 Task: Add an event with the title Workshop: Effective Communication, date '2024/05/03', time 9:40 AM to 11:40 AMand add a description: The Effective Communication workshop is a dynamic and interactive session designed to enhance participants' communication skills and promote effective interpersonal interactions in the workplace. This workshop provides valuable insights, practical techniques, and hands-on exercises to improve both verbal and non-verbal communication abilities._x000D_
_x000D_
Select event color  Sage . Add location for the event as: 321 Damrak, Amsterdam, Netherlands, logged in from the account softage.1@softage.netand send the event invitation to softage.7@softage.net and softage.8@softage.net. Set a reminder for the event Every weekday(Monday to Friday)
Action: Mouse moved to (48, 87)
Screenshot: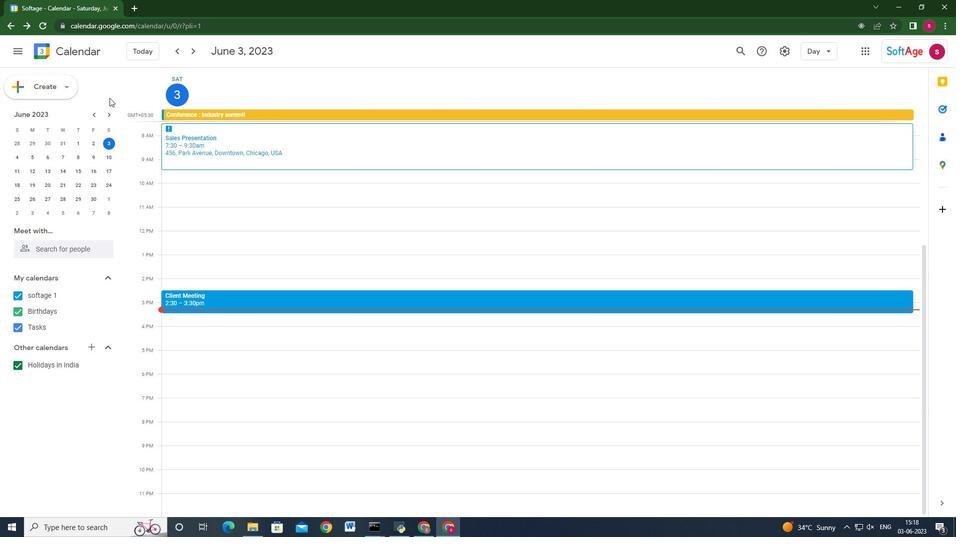 
Action: Mouse pressed left at (48, 87)
Screenshot: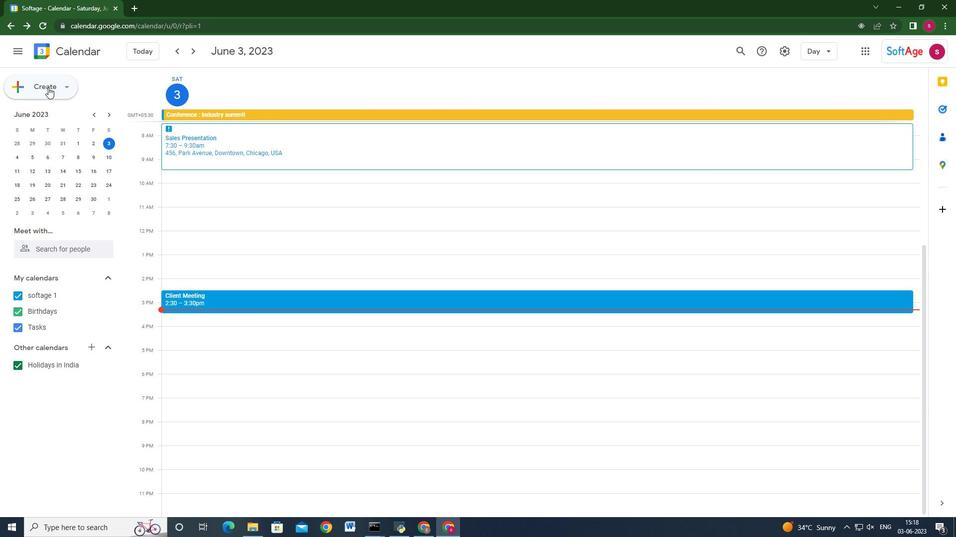 
Action: Mouse moved to (31, 108)
Screenshot: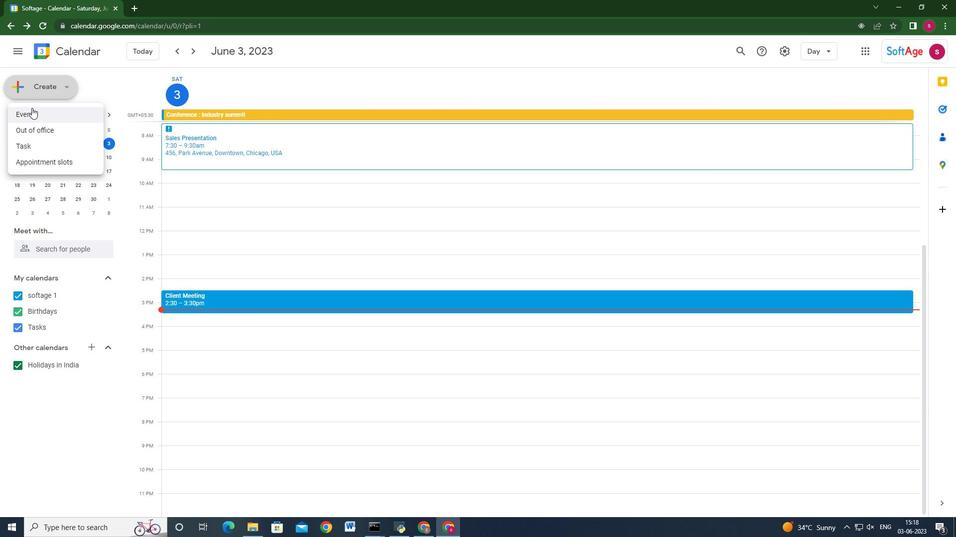 
Action: Mouse pressed left at (31, 108)
Screenshot: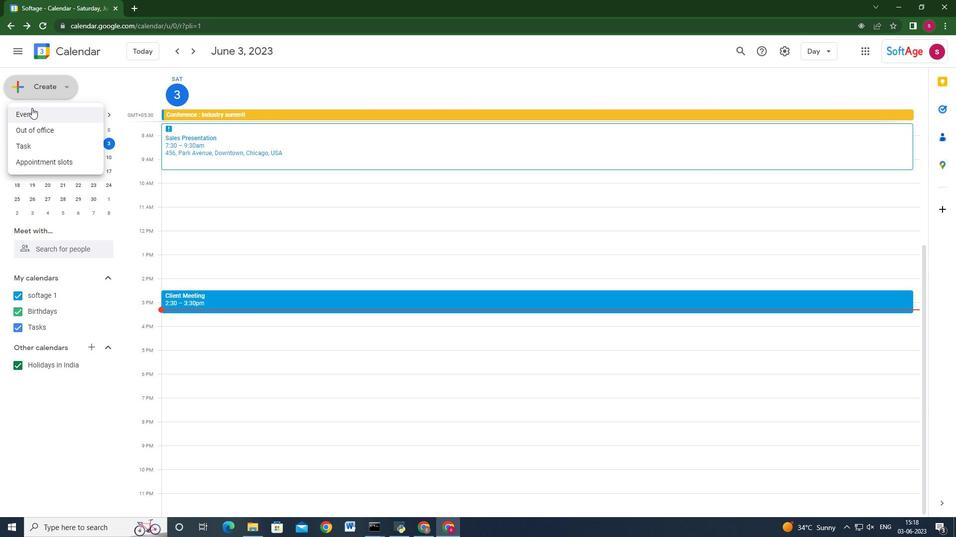 
Action: Mouse moved to (558, 395)
Screenshot: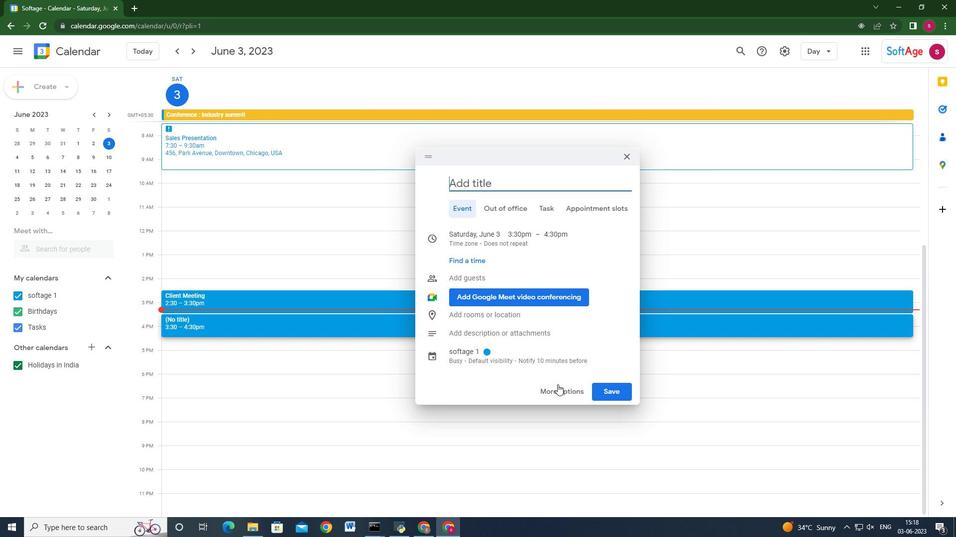 
Action: Mouse pressed left at (558, 395)
Screenshot: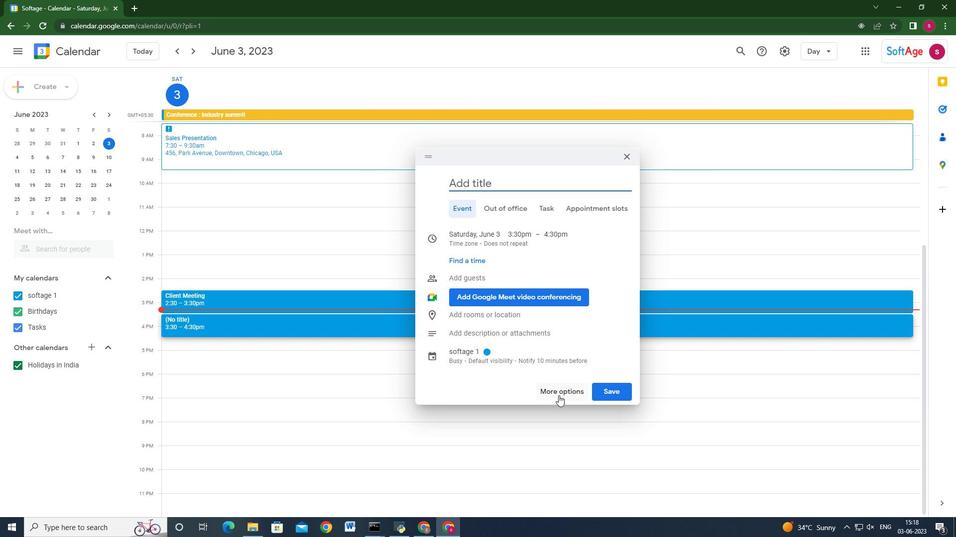 
Action: Mouse moved to (172, 74)
Screenshot: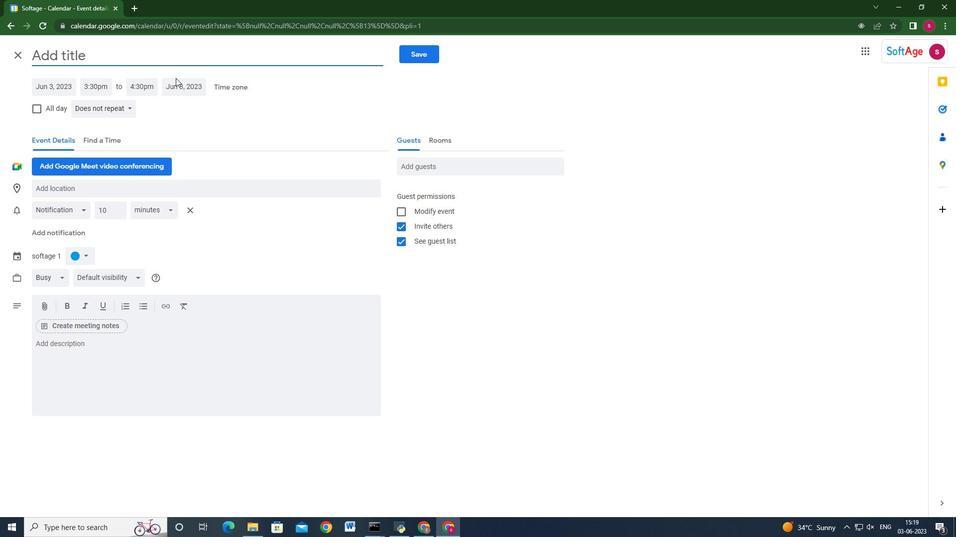 
Action: Key pressed <Key.shift_r>Effective<Key.space><Key.shift>Communication
Screenshot: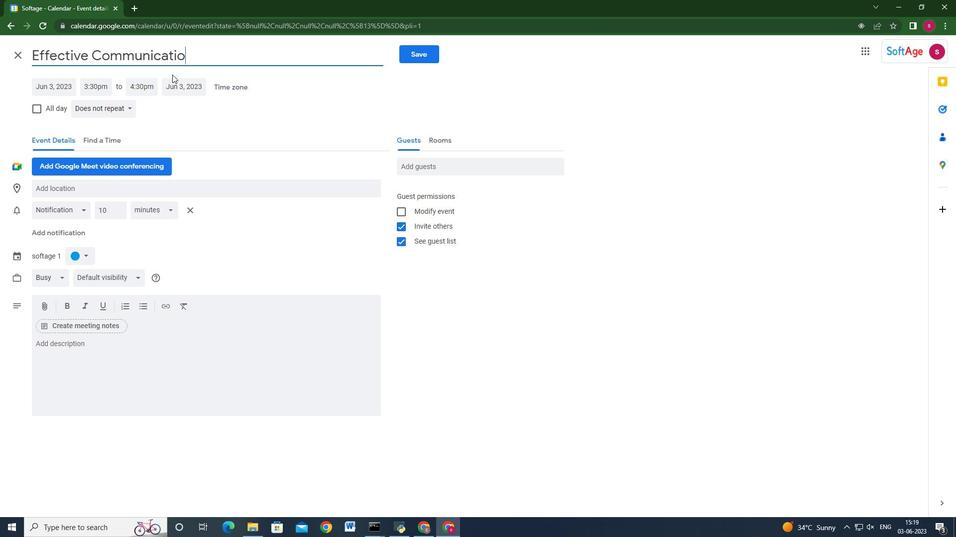 
Action: Mouse moved to (42, 87)
Screenshot: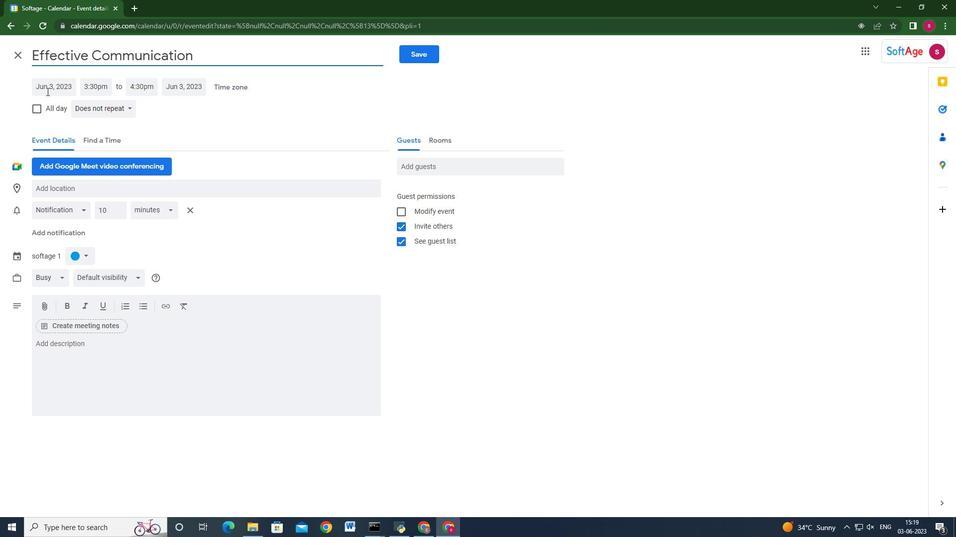 
Action: Mouse pressed left at (42, 87)
Screenshot: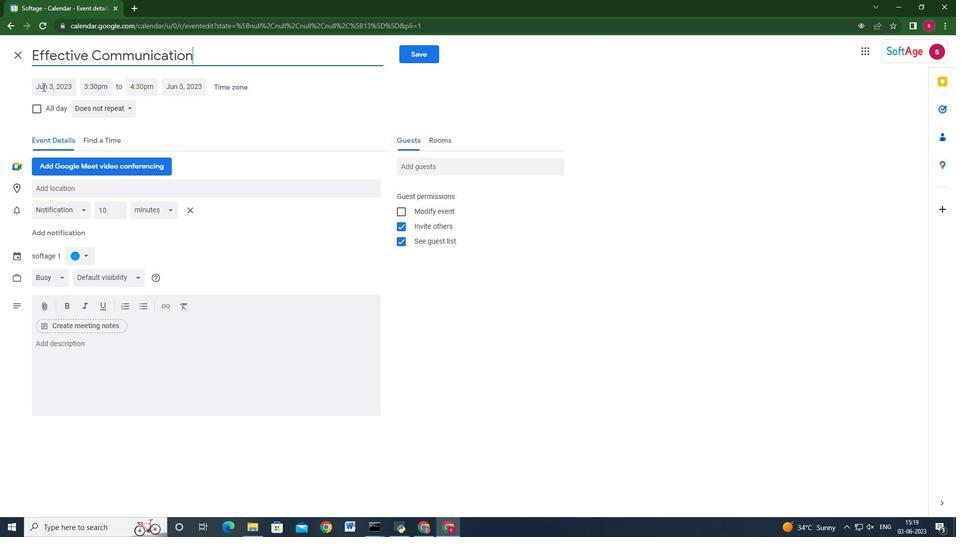 
Action: Mouse moved to (159, 111)
Screenshot: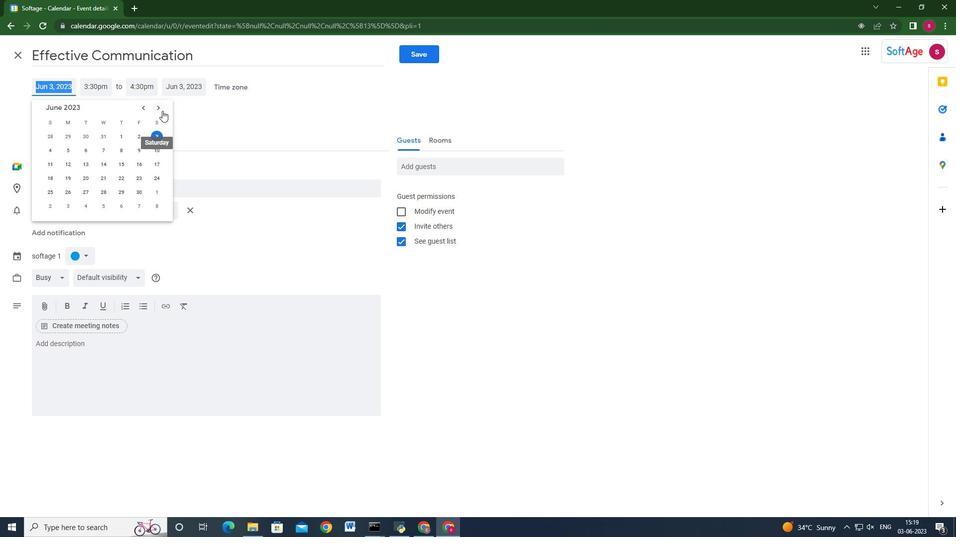 
Action: Mouse pressed left at (159, 111)
Screenshot: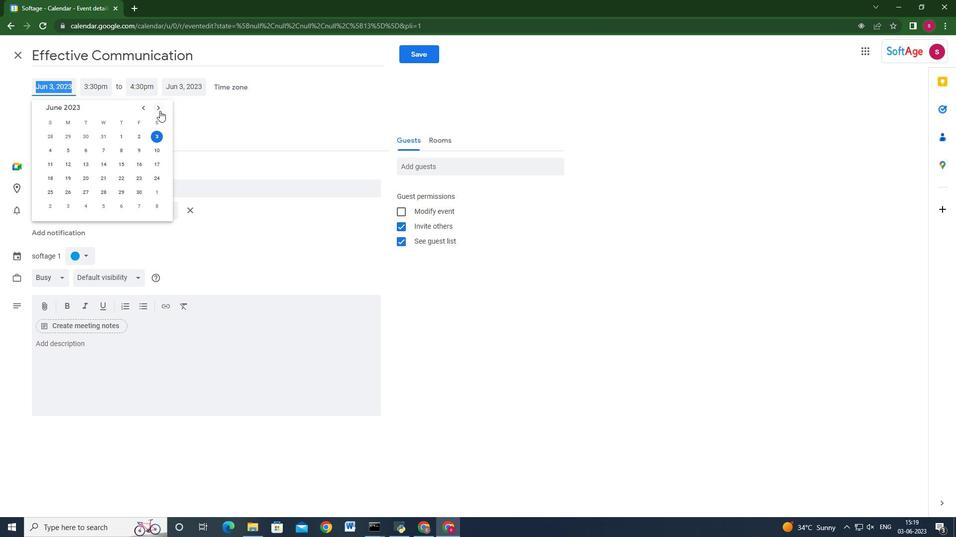 
Action: Mouse pressed left at (159, 111)
Screenshot: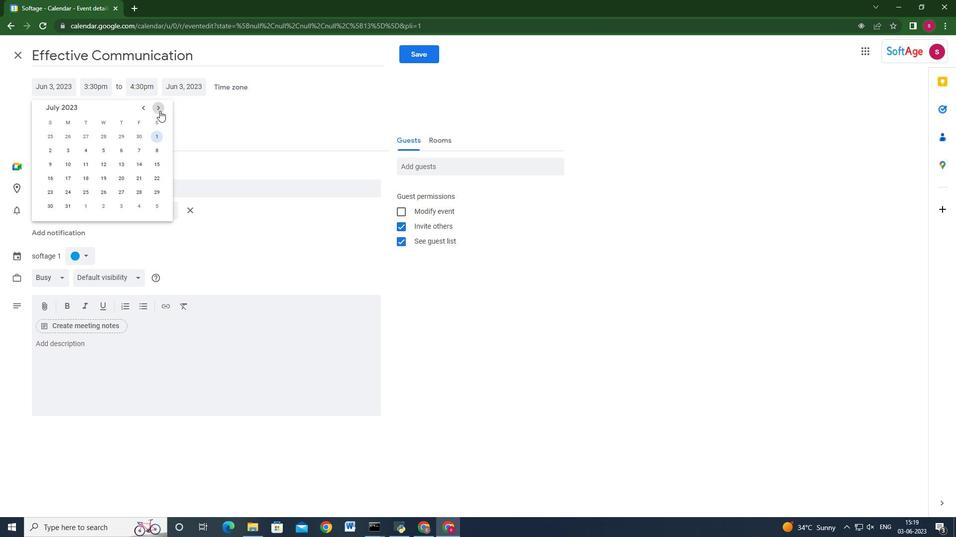 
Action: Mouse pressed left at (159, 111)
Screenshot: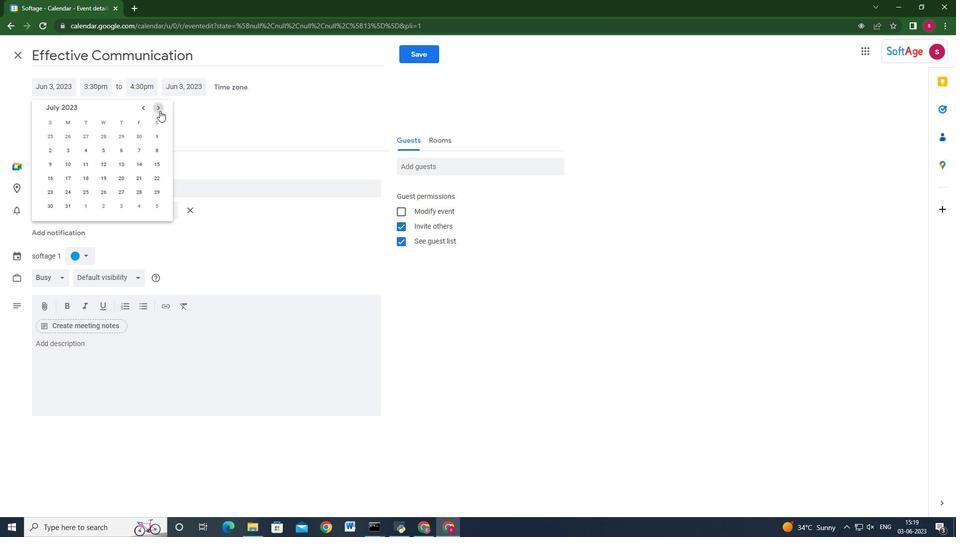 
Action: Mouse pressed left at (159, 111)
Screenshot: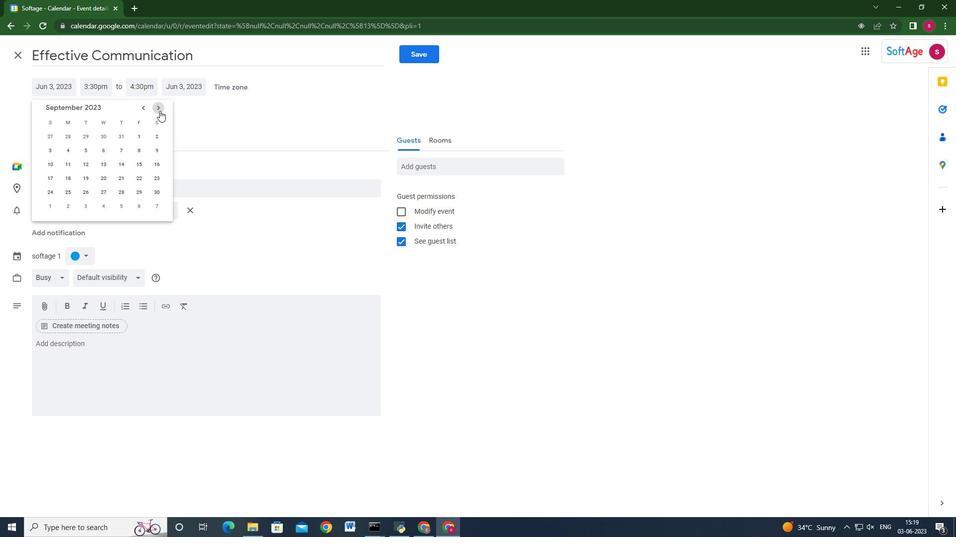 
Action: Mouse pressed left at (159, 111)
Screenshot: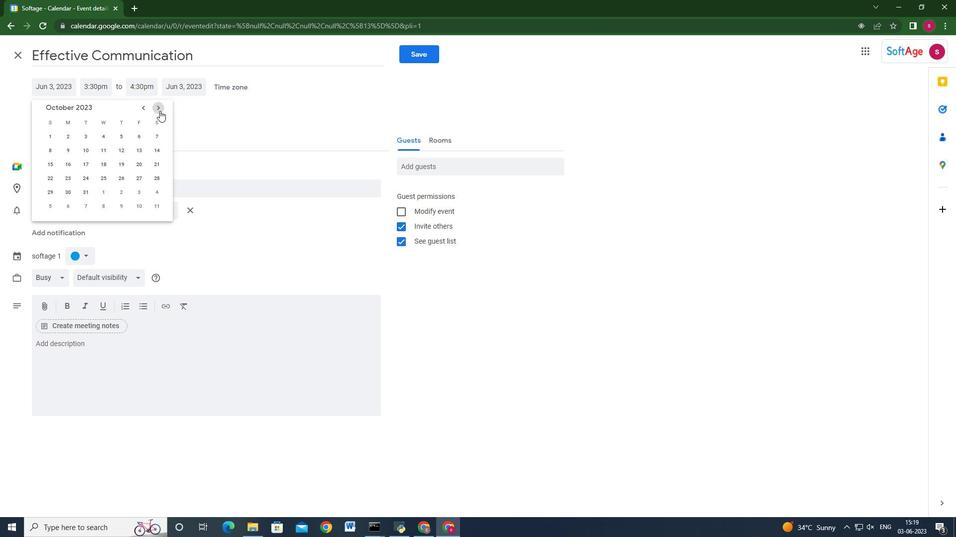 
Action: Mouse pressed left at (159, 111)
Screenshot: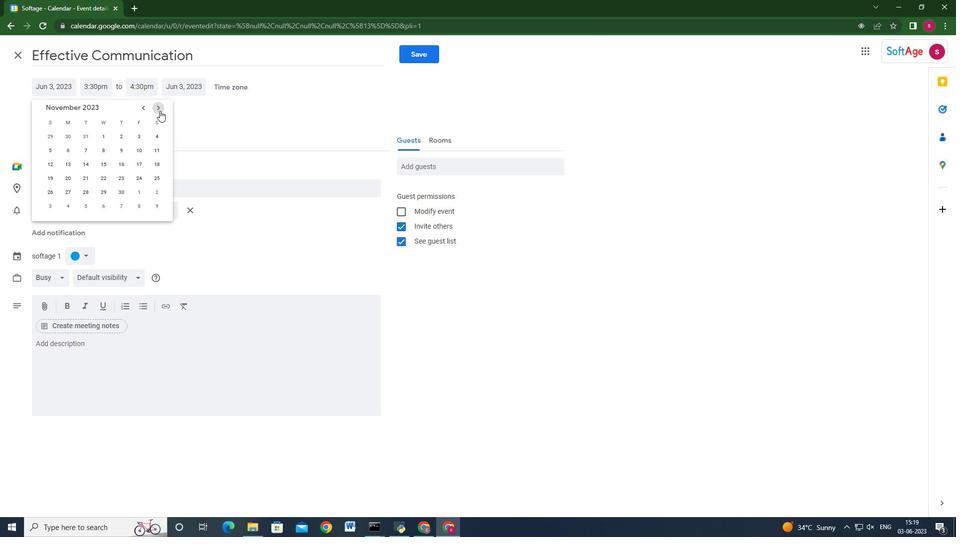 
Action: Mouse pressed left at (159, 111)
Screenshot: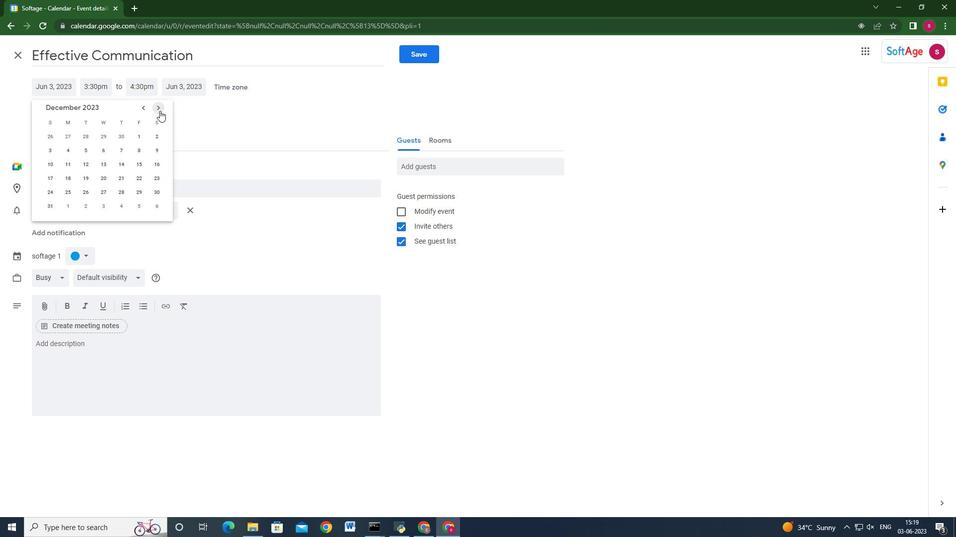 
Action: Mouse pressed left at (159, 111)
Screenshot: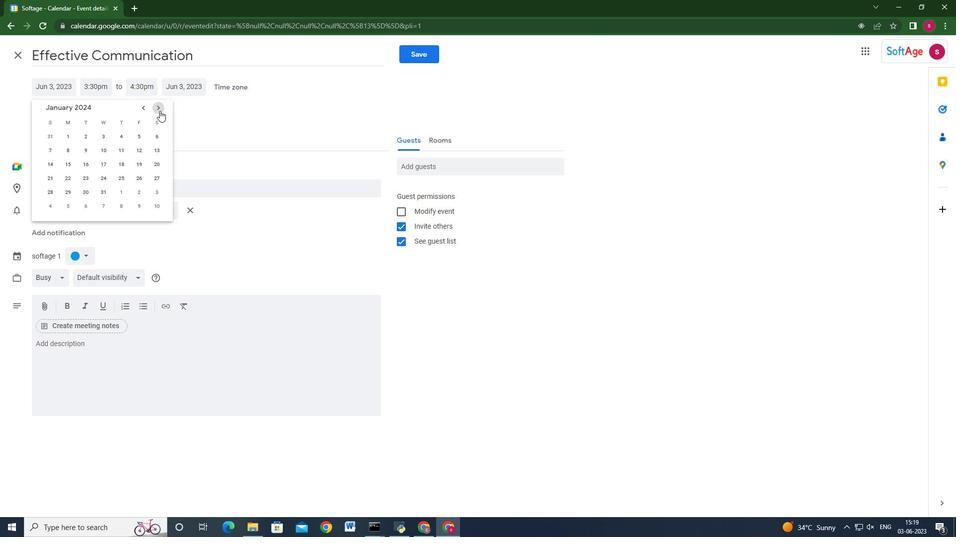 
Action: Mouse pressed left at (159, 111)
Screenshot: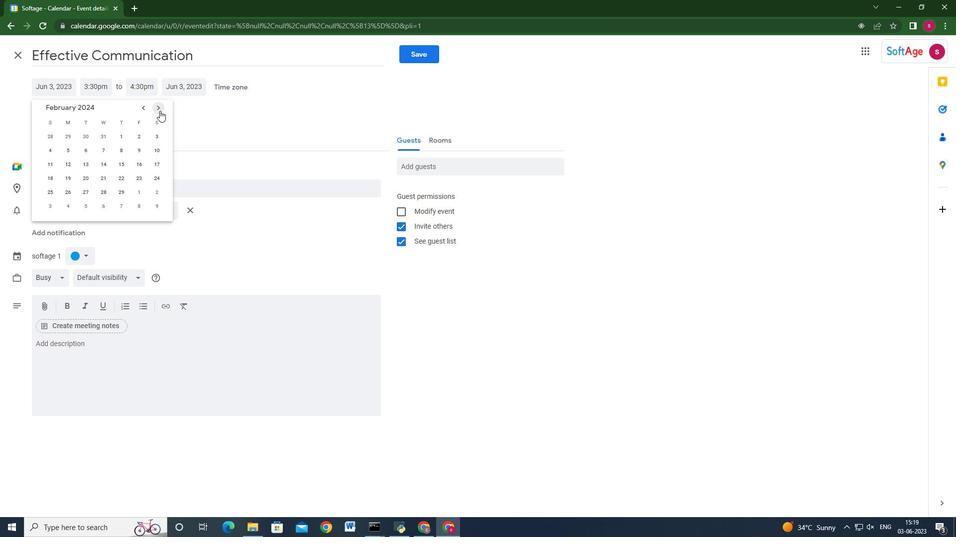 
Action: Mouse pressed left at (159, 111)
Screenshot: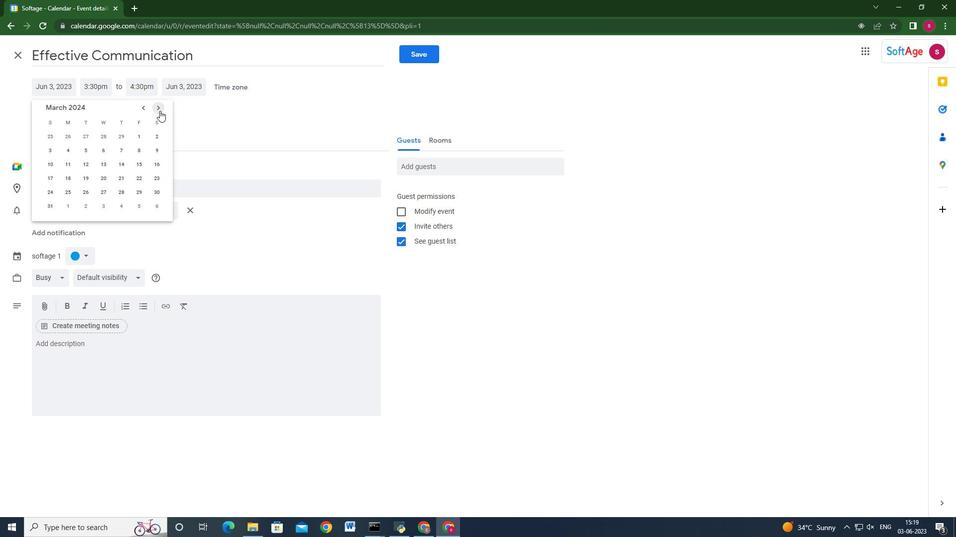 
Action: Mouse moved to (158, 111)
Screenshot: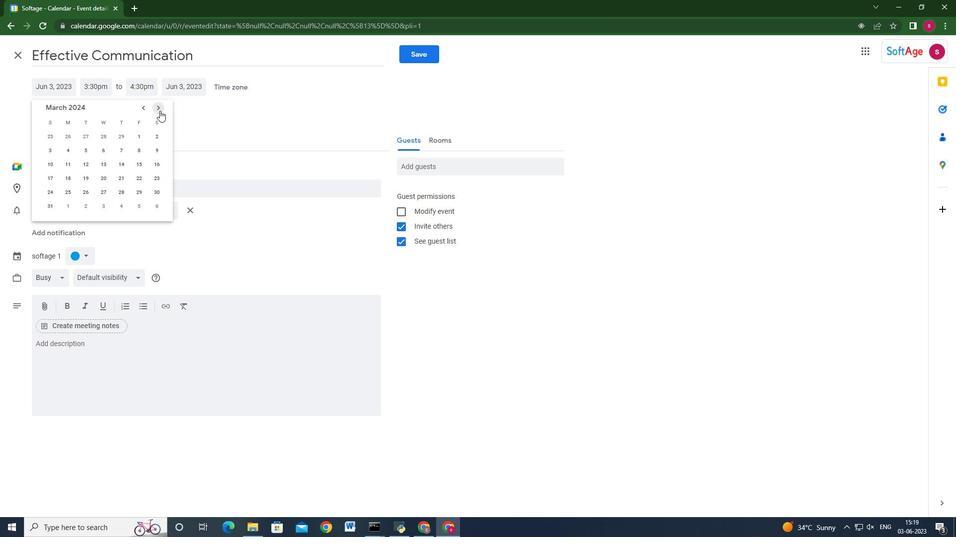 
Action: Mouse pressed left at (158, 111)
Screenshot: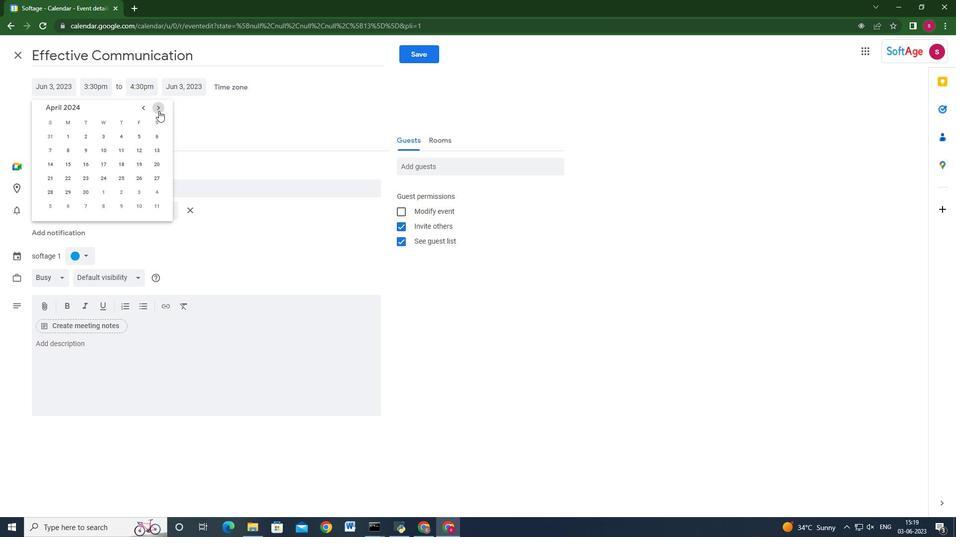 
Action: Mouse moved to (136, 134)
Screenshot: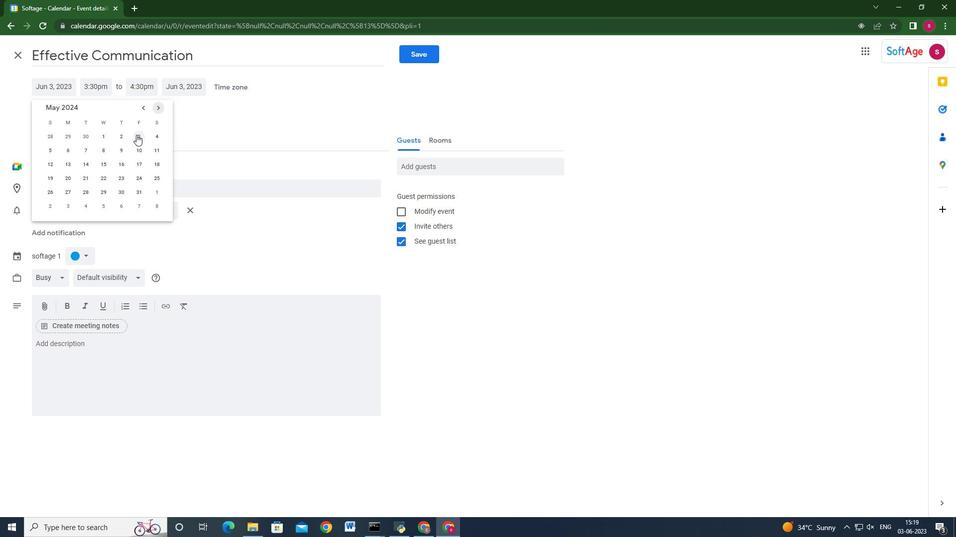 
Action: Mouse pressed left at (136, 134)
Screenshot: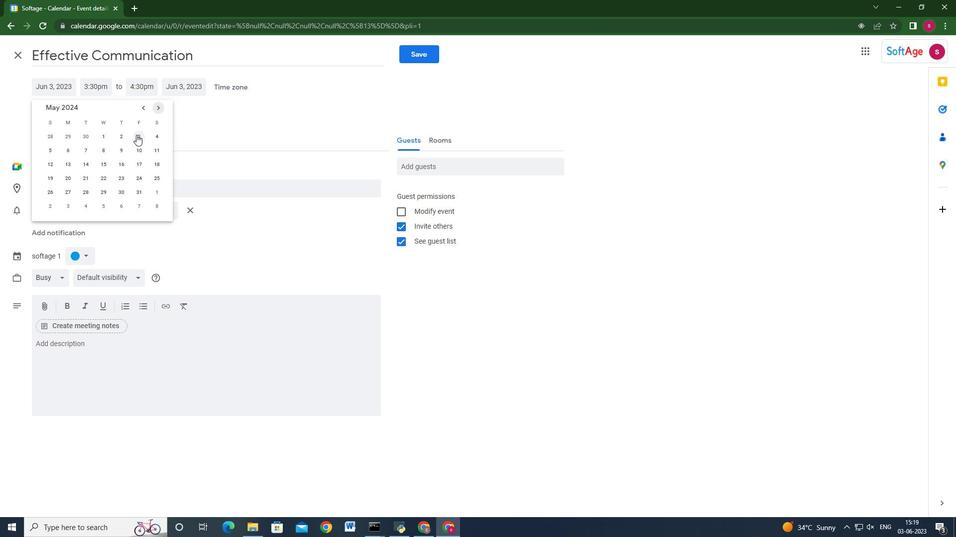 
Action: Mouse moved to (99, 89)
Screenshot: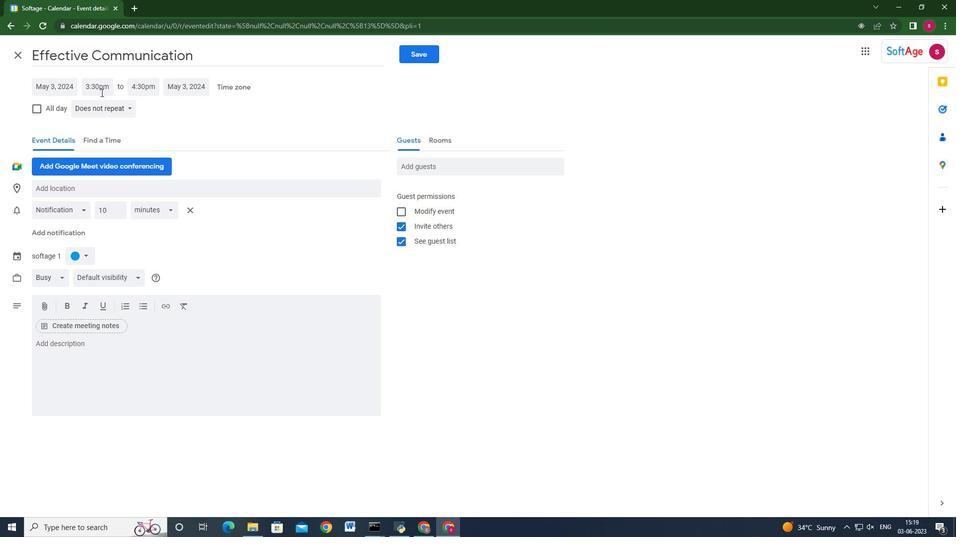 
Action: Mouse pressed left at (99, 89)
Screenshot: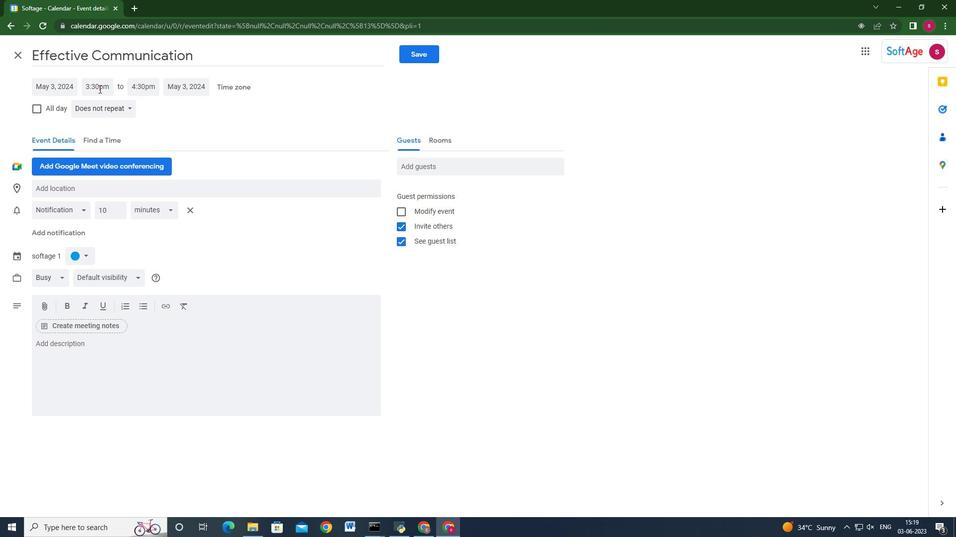 
Action: Mouse moved to (106, 140)
Screenshot: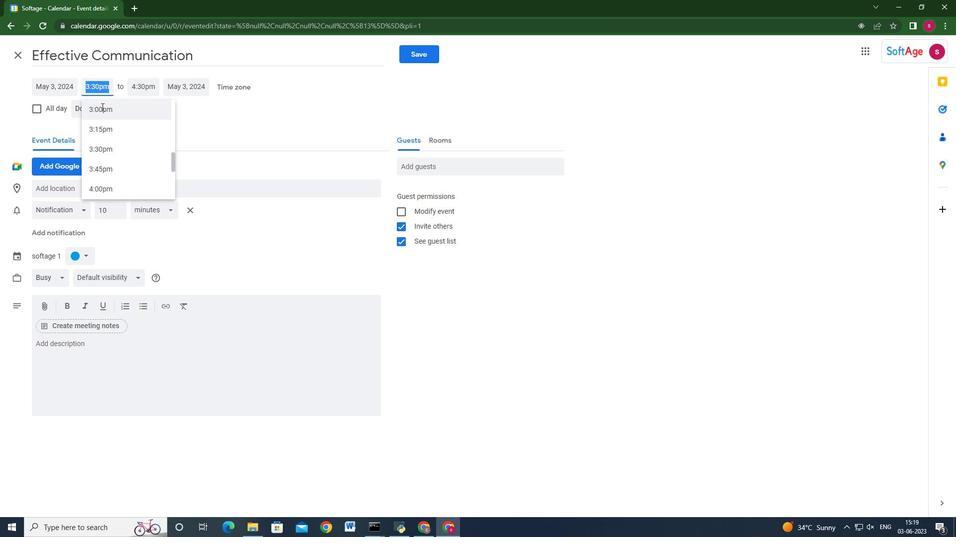 
Action: Mouse scrolled (106, 140) with delta (0, 0)
Screenshot: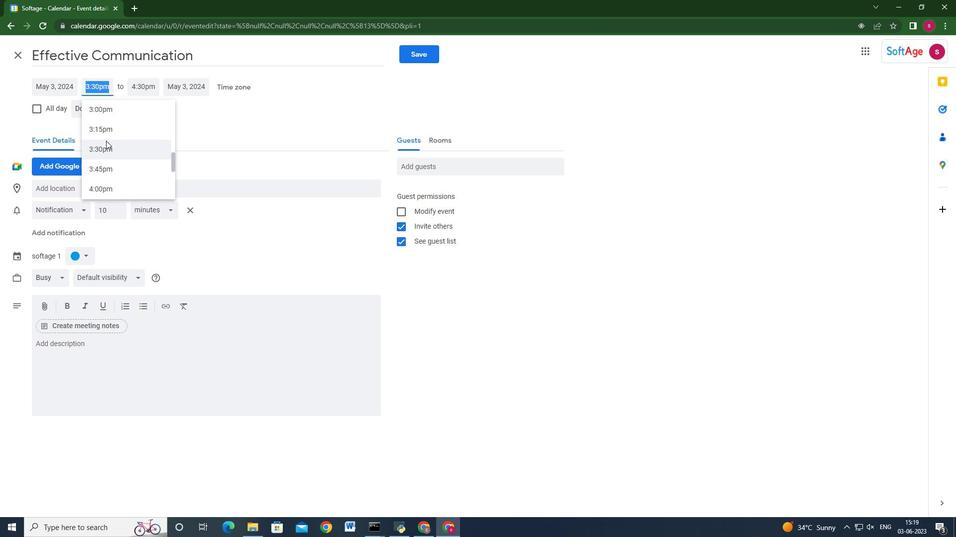 
Action: Mouse scrolled (106, 140) with delta (0, 0)
Screenshot: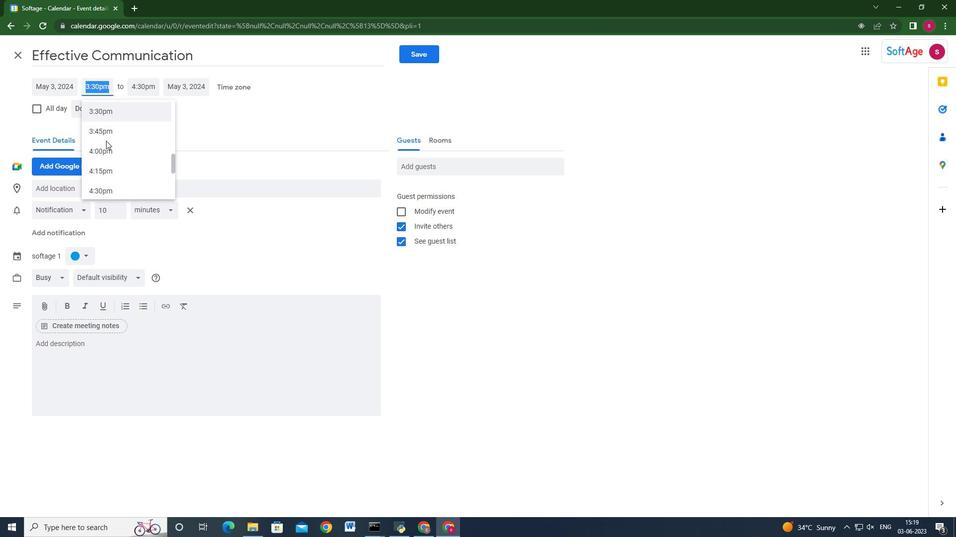 
Action: Mouse scrolled (106, 140) with delta (0, 0)
Screenshot: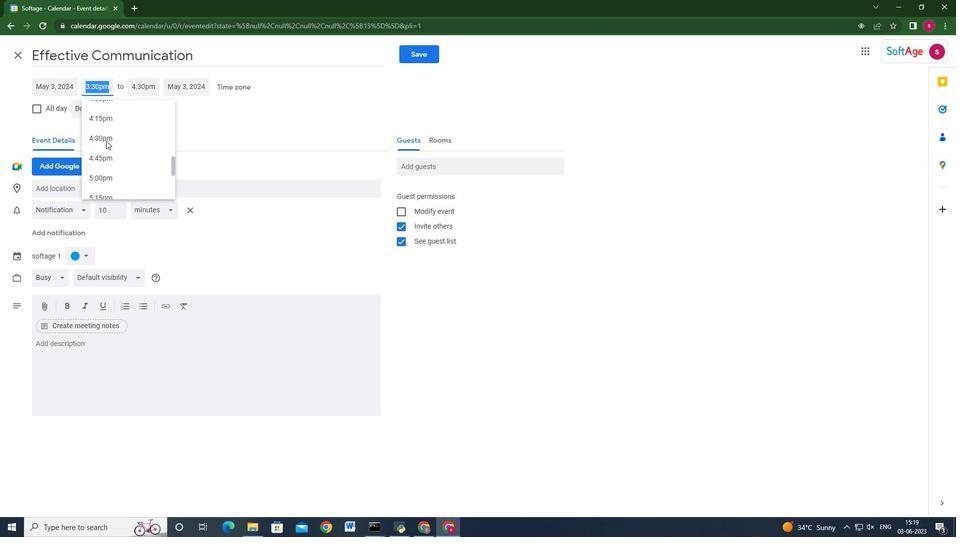 
Action: Mouse scrolled (106, 140) with delta (0, 0)
Screenshot: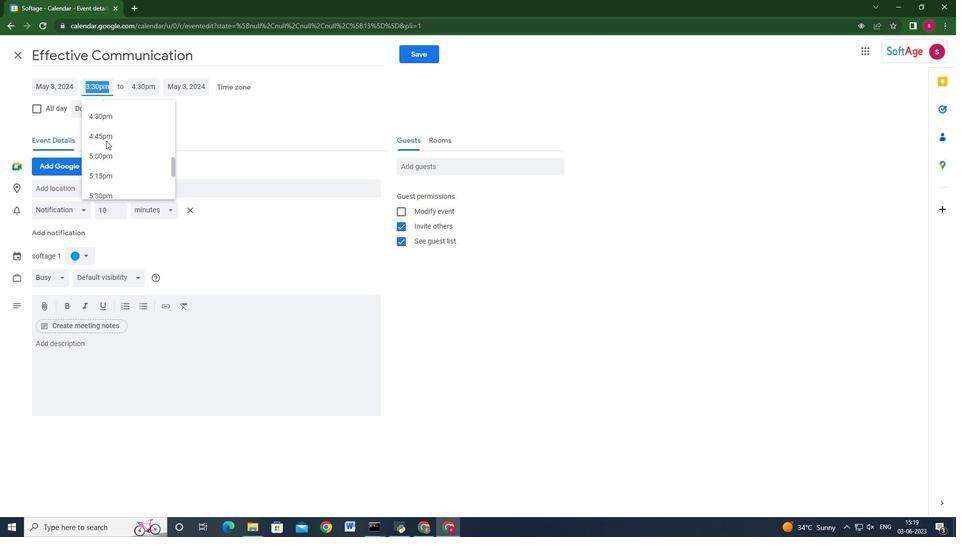 
Action: Mouse scrolled (106, 140) with delta (0, 0)
Screenshot: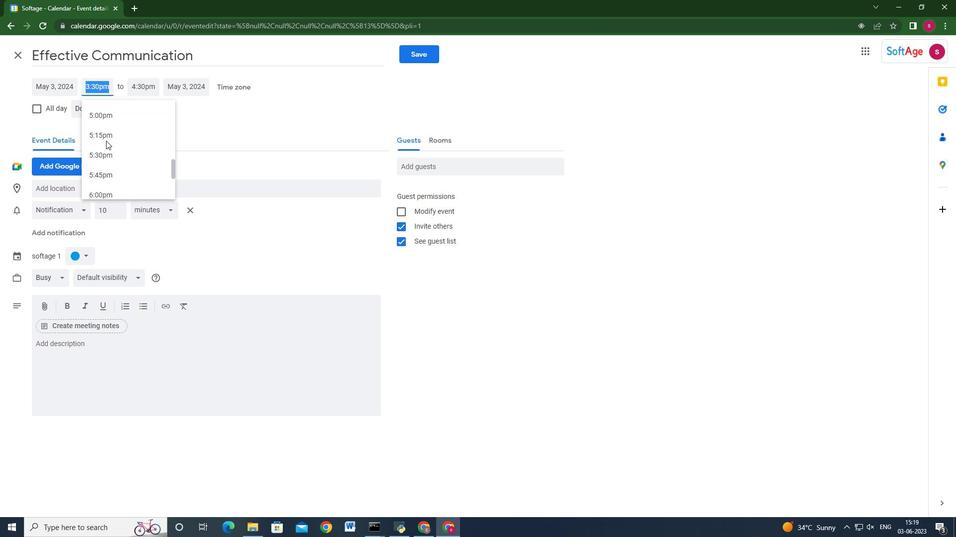 
Action: Mouse scrolled (106, 140) with delta (0, 0)
Screenshot: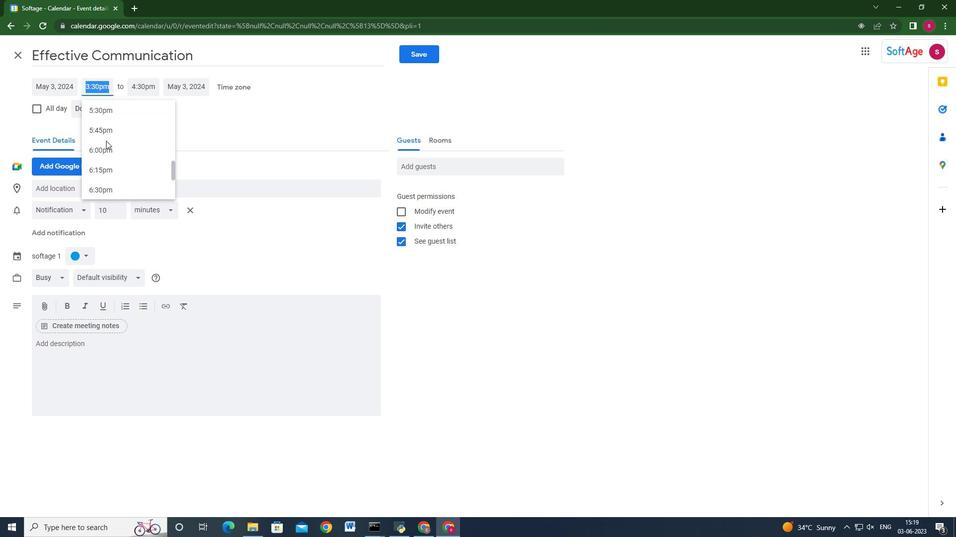 
Action: Mouse scrolled (106, 140) with delta (0, 0)
Screenshot: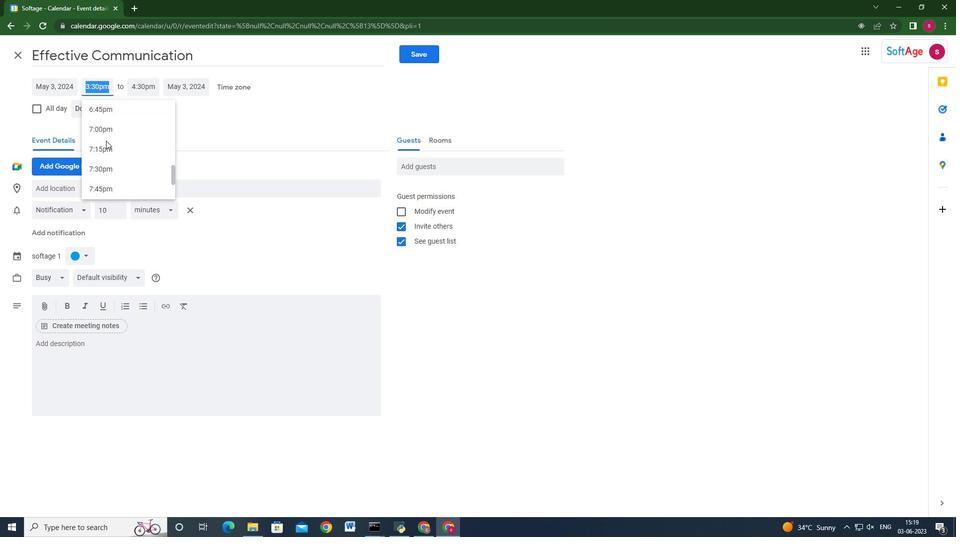 
Action: Mouse scrolled (106, 140) with delta (0, 0)
Screenshot: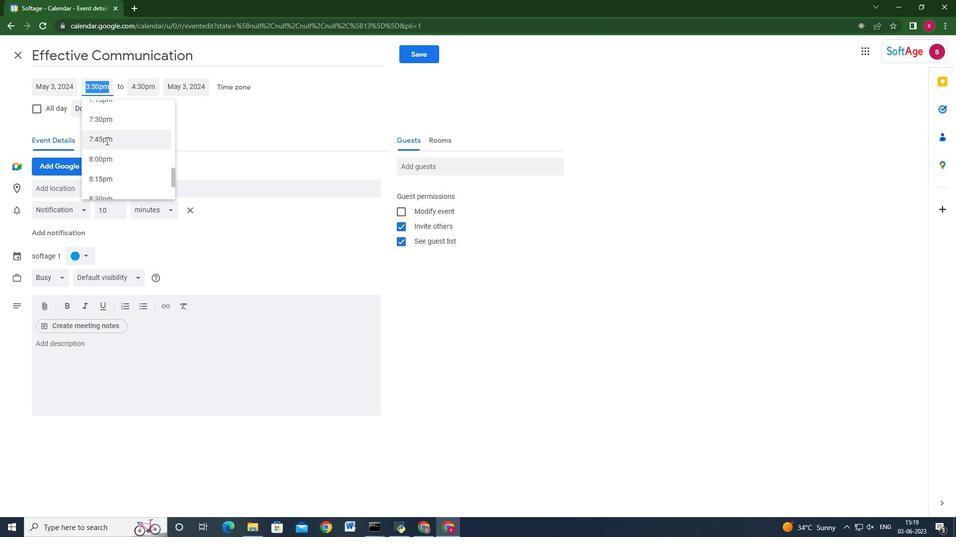 
Action: Mouse scrolled (106, 140) with delta (0, 0)
Screenshot: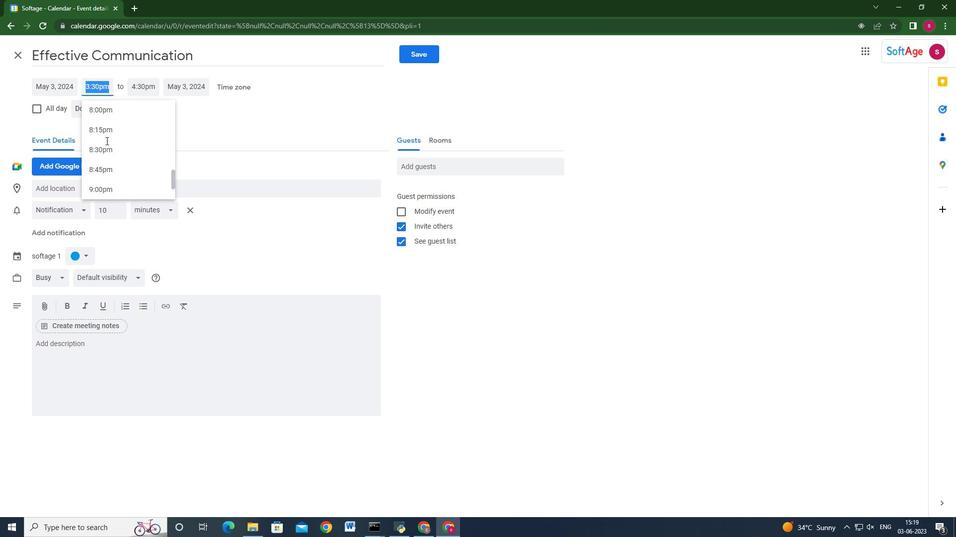 
Action: Mouse scrolled (106, 140) with delta (0, 0)
Screenshot: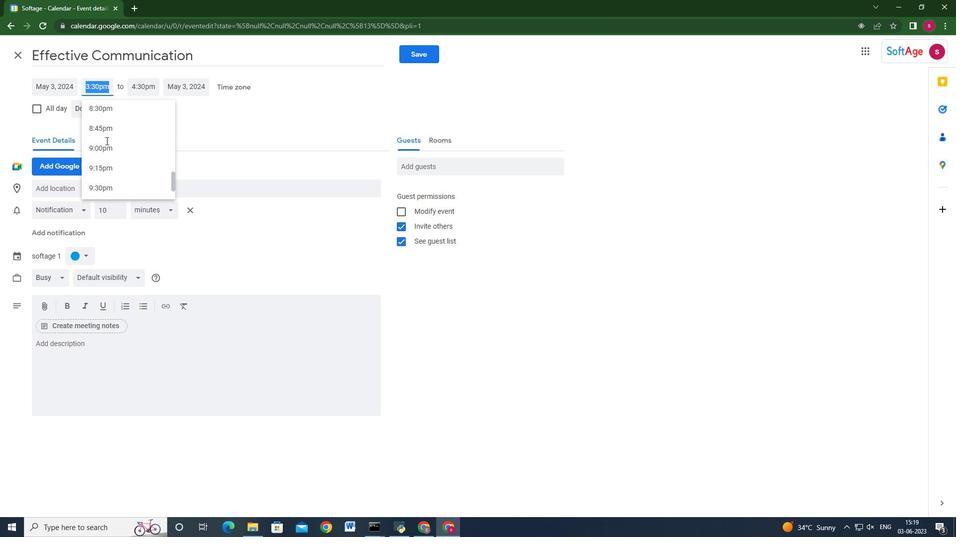 
Action: Mouse moved to (114, 119)
Screenshot: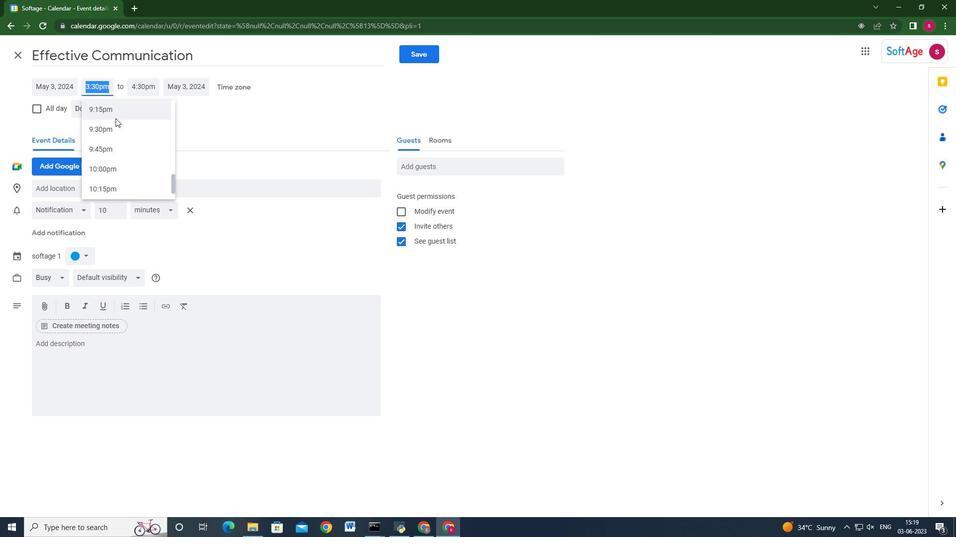 
Action: Key pressed 9<Key.shift>:40am<Key.enter><Key.tab>11<Key.shift>:40am<Key.enter>
Screenshot: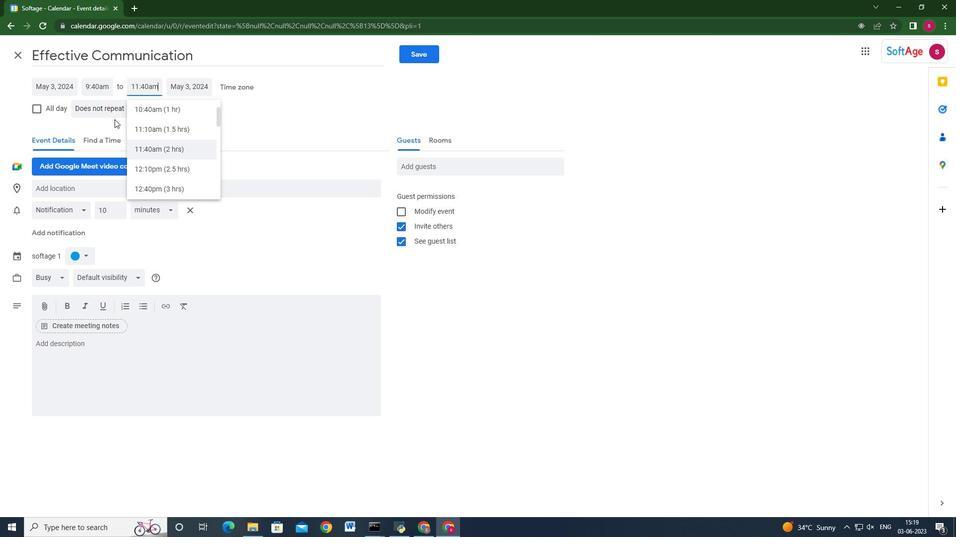 
Action: Mouse moved to (137, 345)
Screenshot: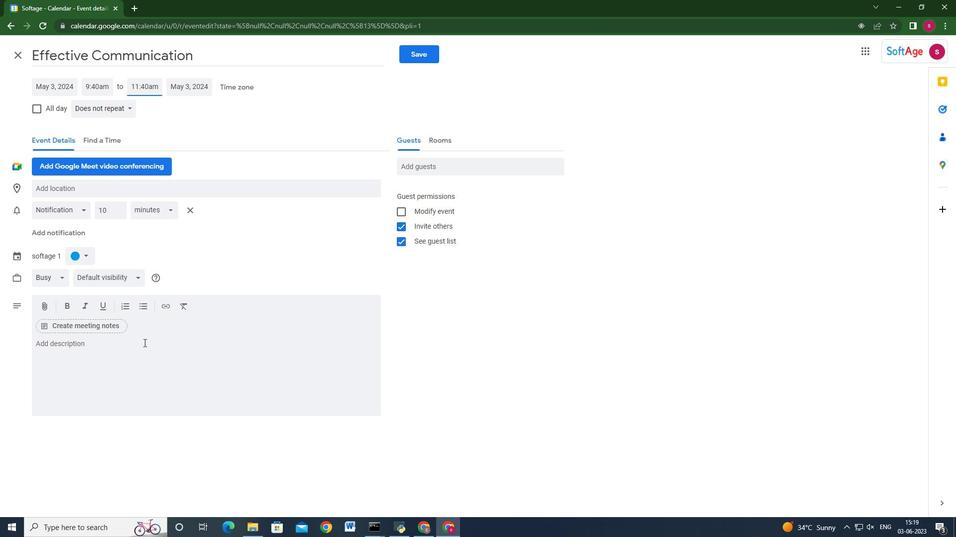 
Action: Mouse pressed left at (137, 345)
Screenshot: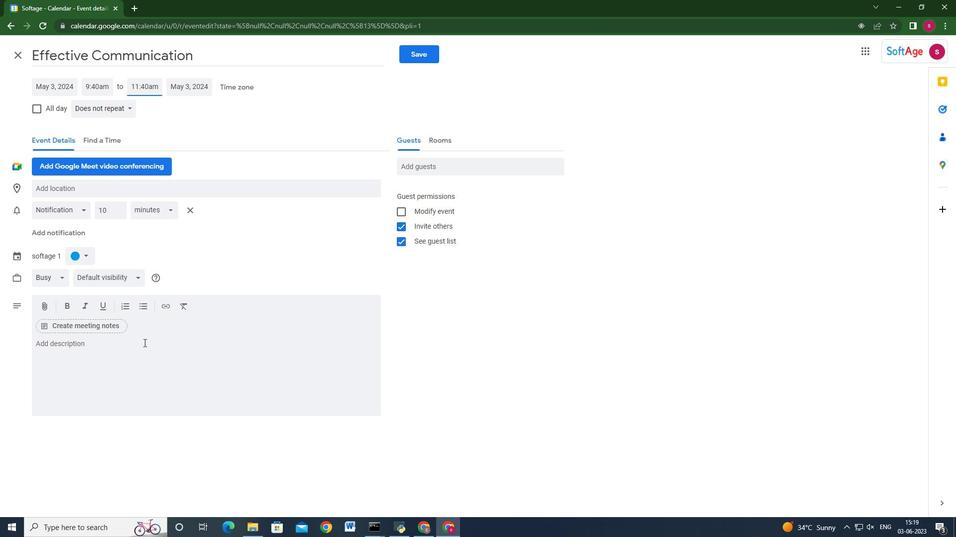 
Action: Mouse moved to (137, 344)
Screenshot: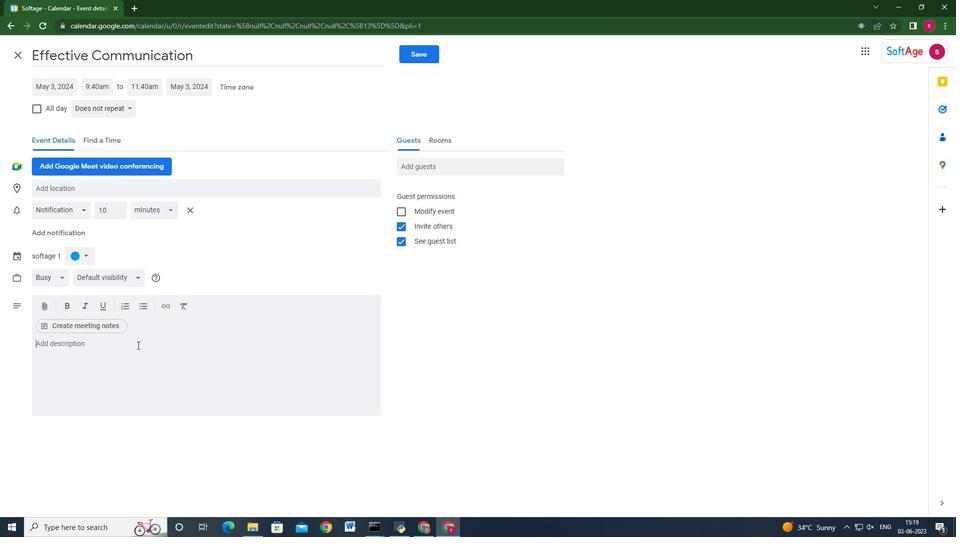 
Action: Key pressed <Key.shift>The<Key.space><Key.shift_r>Effective<Key.space><Key.shift>Communication<Key.space>workshop<Key.space>is<Key.space>a<Key.space>dynamic<Key.space>and<Key.space>interactive<Key.space>session<Key.space>designed<Key.space>to<Key.space>enhance<Key.space>participants<Key.space>communication<Key.space>skills<Key.space>na<Key.backspace><Key.backspace>and<Key.space>promote<Key.space>effective<Key.space>interpersonal<Key.space>interactions<Key.space>in<Key.space>the<Key.space>works<Key.backspace>place.<Key.space>t<Key.shift><Key.backspace><Key.shift>This<Key.space>workshop<Key.space>provides<Key.space>valuable<Key.space>insights,<Key.space>practical<Key.space>tecniques,<Key.space>a<Key.backspace><Key.backspace><Key.backspace><Key.backspace><Key.backspace><Key.backspace><Key.backspace><Key.backspace><Key.backspace>hniques<Key.space>and<Key.space>hands<Key.space>o<Key.backspace><Key.backspace>-on<Key.space>exercises<Key.space>to<Key.space>improve<Key.space>bor=t<Key.backspace><Key.backspace><Key.backspace>th<Key.space>verbal<Key.space>and<Key.space>non-verbal<Key.space>communication<Key.space>sk<Key.backspace><Key.backspace>abilities.
Screenshot: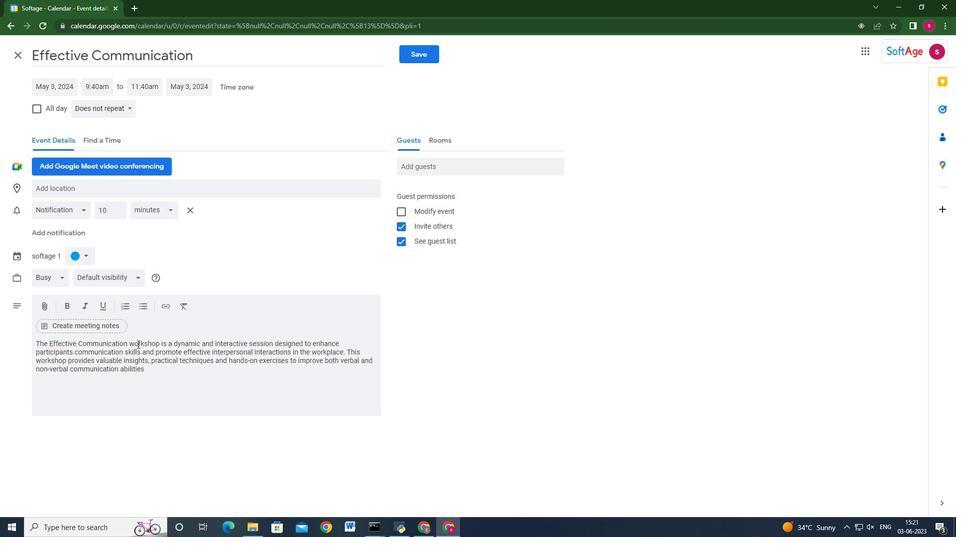 
Action: Mouse moved to (79, 253)
Screenshot: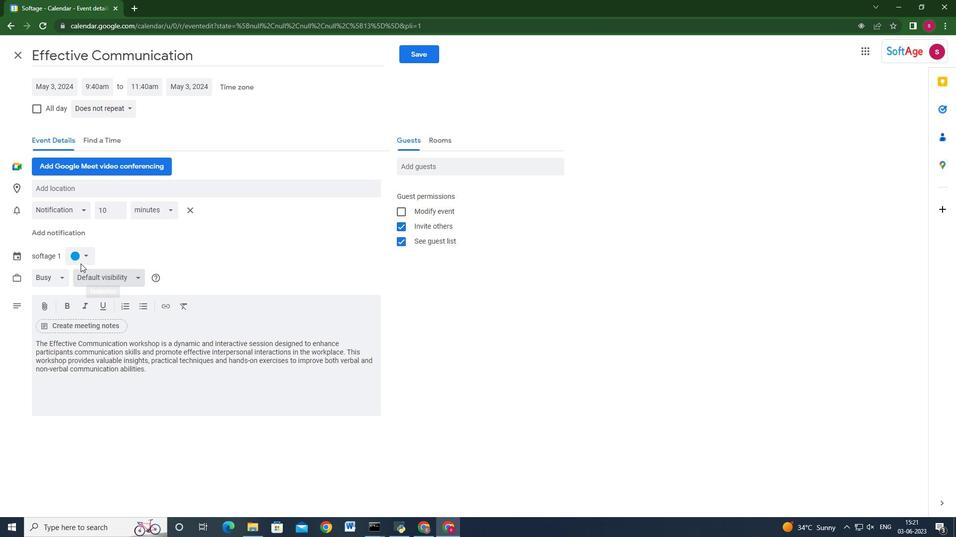 
Action: Mouse pressed left at (79, 253)
Screenshot: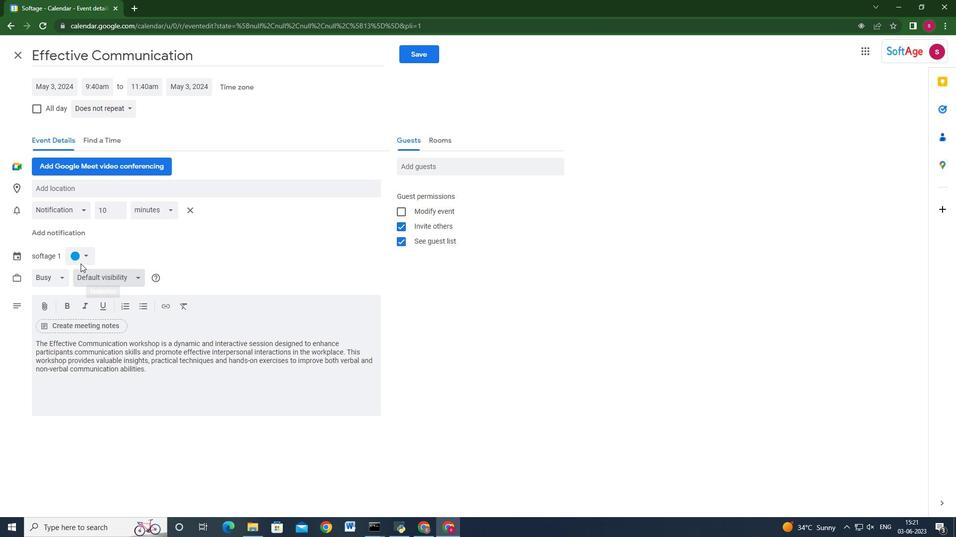 
Action: Mouse moved to (74, 281)
Screenshot: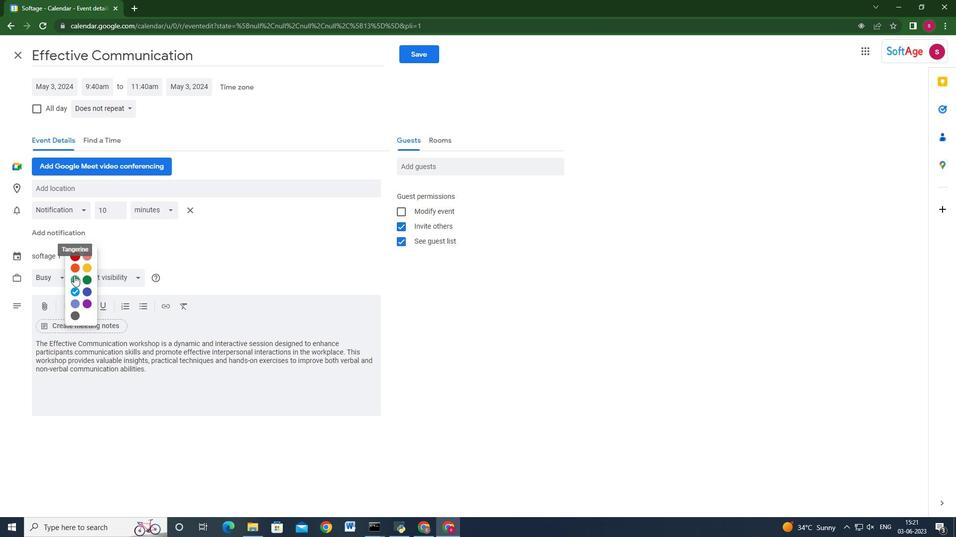 
Action: Mouse pressed left at (74, 281)
Screenshot: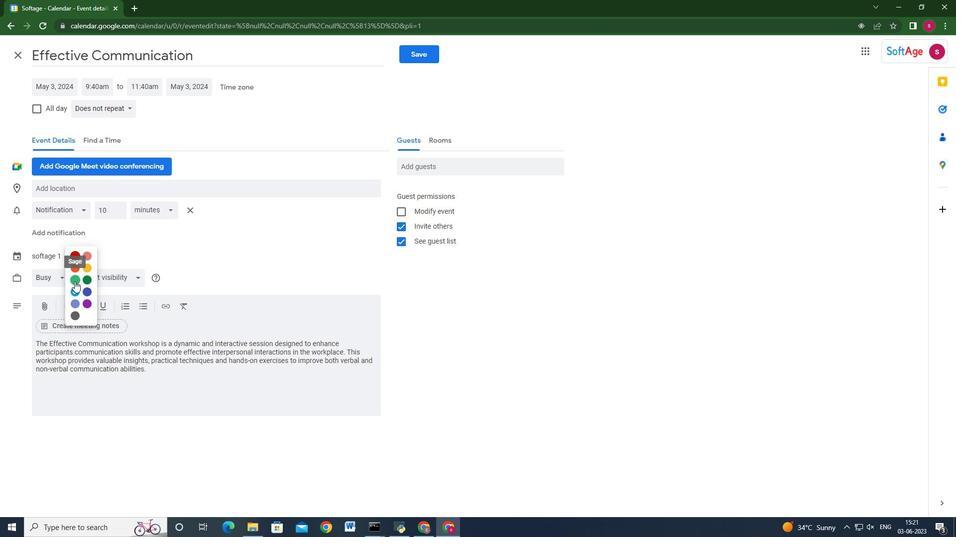 
Action: Mouse moved to (131, 191)
Screenshot: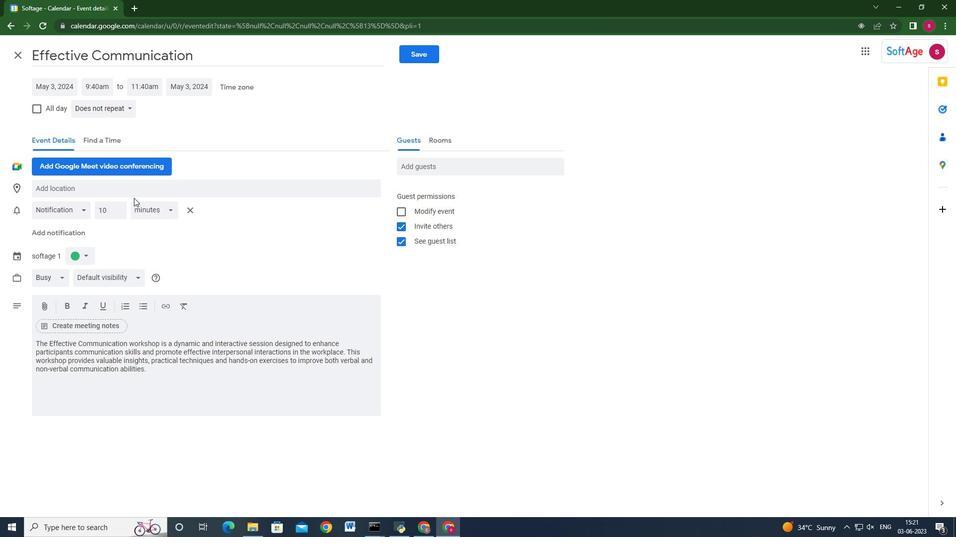 
Action: Mouse pressed left at (131, 191)
Screenshot: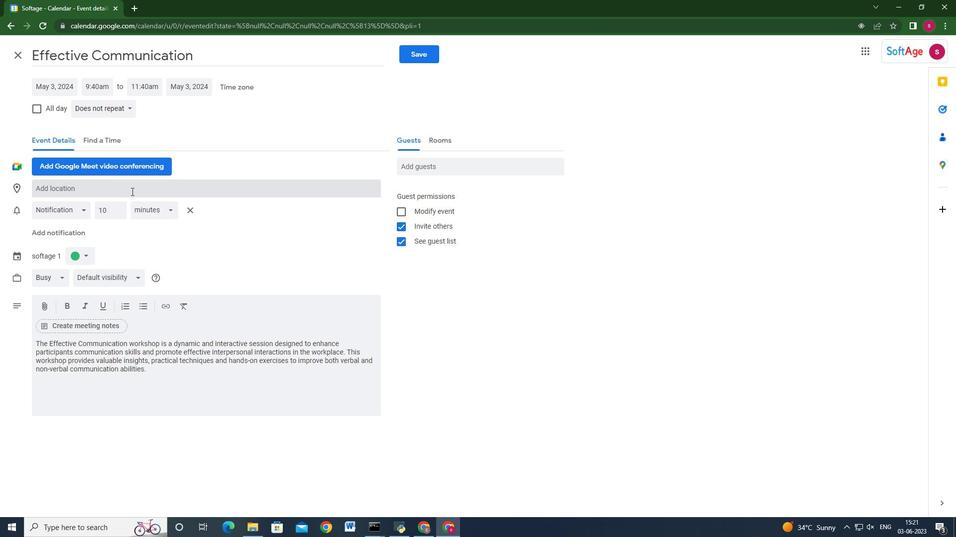 
Action: Mouse moved to (130, 191)
Screenshot: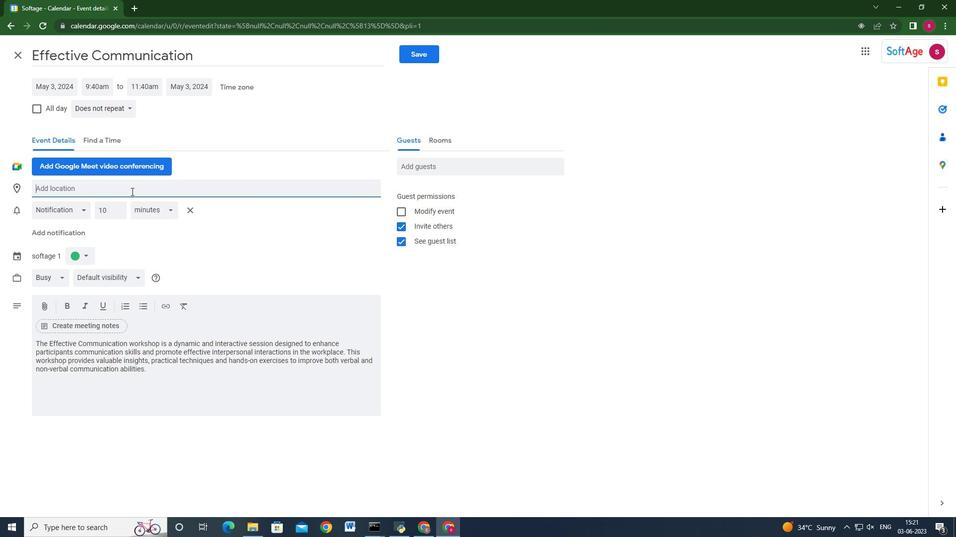 
Action: Key pressed 321<Key.space><Key.shift>Damrak,<Key.space><Key.shift_r>Amsterdam,<Key.space><Key.shift>Netherlands
Screenshot: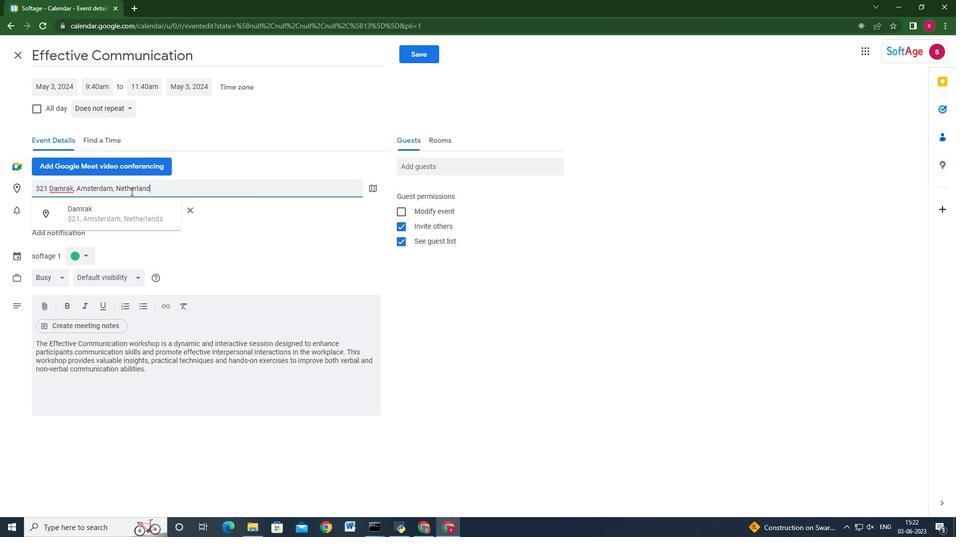 
Action: Mouse moved to (441, 165)
Screenshot: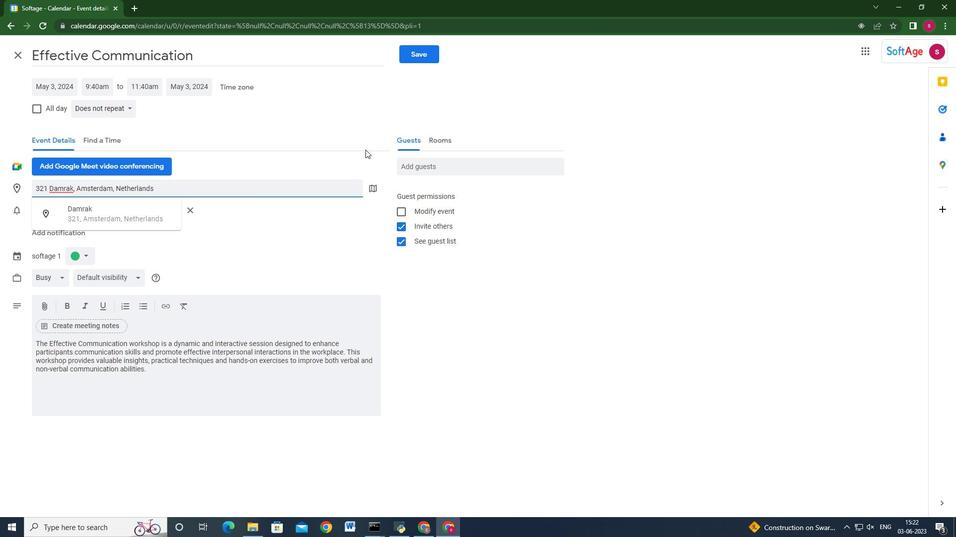 
Action: Mouse pressed left at (441, 165)
Screenshot: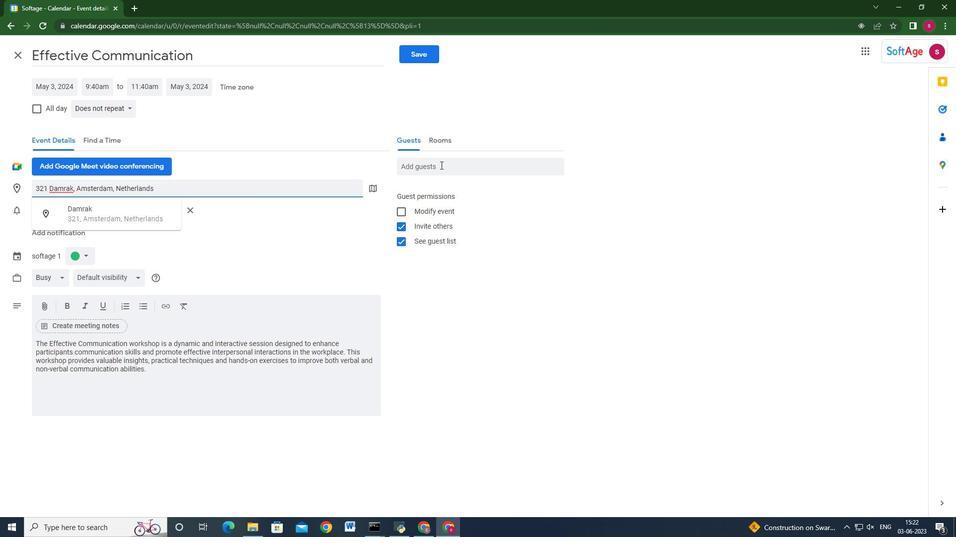 
Action: Mouse moved to (439, 166)
Screenshot: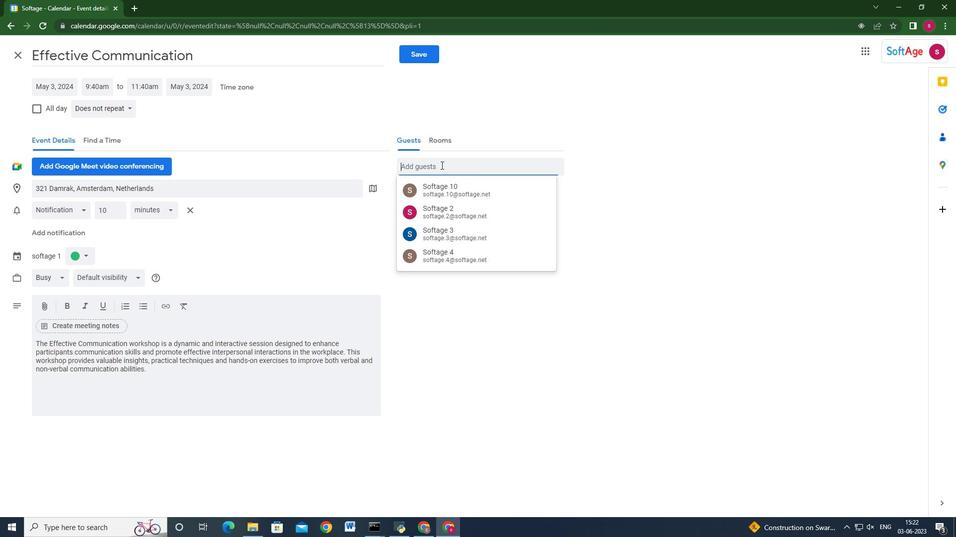
Action: Key pressed softage.7<Key.shift_r>@softe<Key.backspace>age.net<Key.enter>softage.9<Key.backspace>8<Key.shift_r>@softage.net<Key.enter>
Screenshot: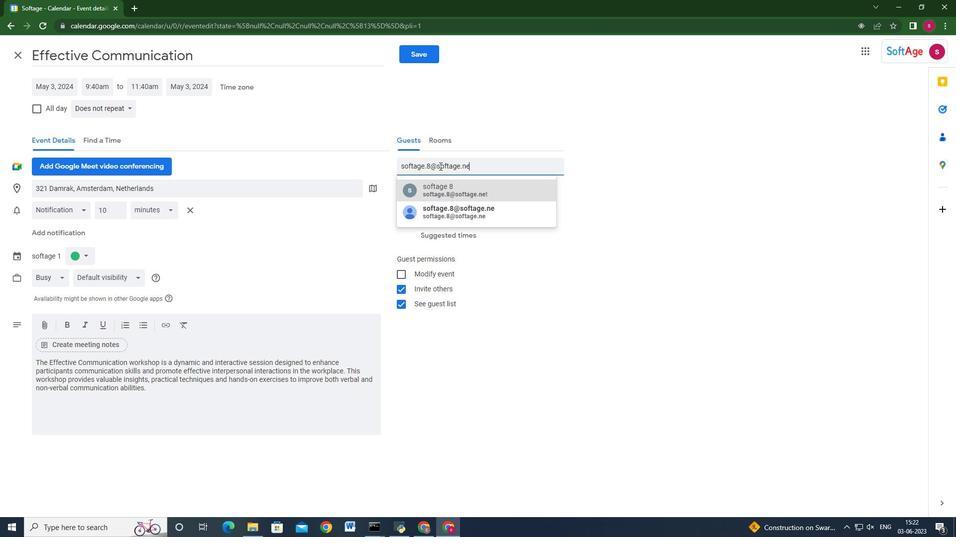 
Action: Mouse moved to (110, 112)
Screenshot: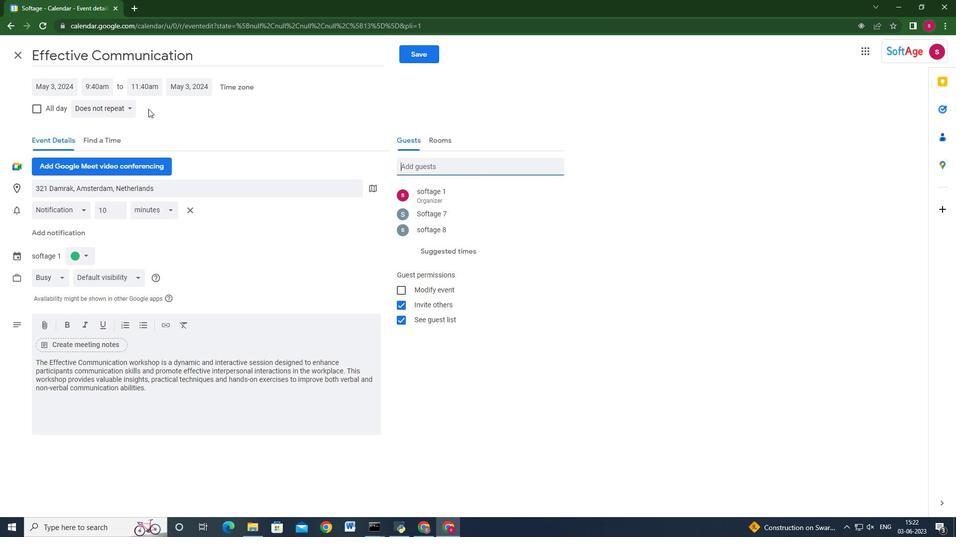 
Action: Mouse pressed left at (110, 112)
Screenshot: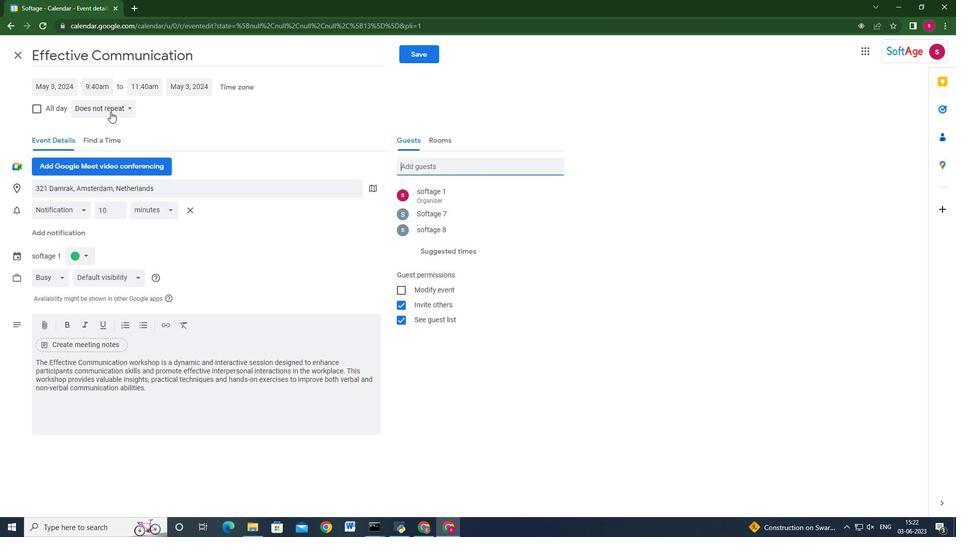 
Action: Mouse moved to (118, 210)
Screenshot: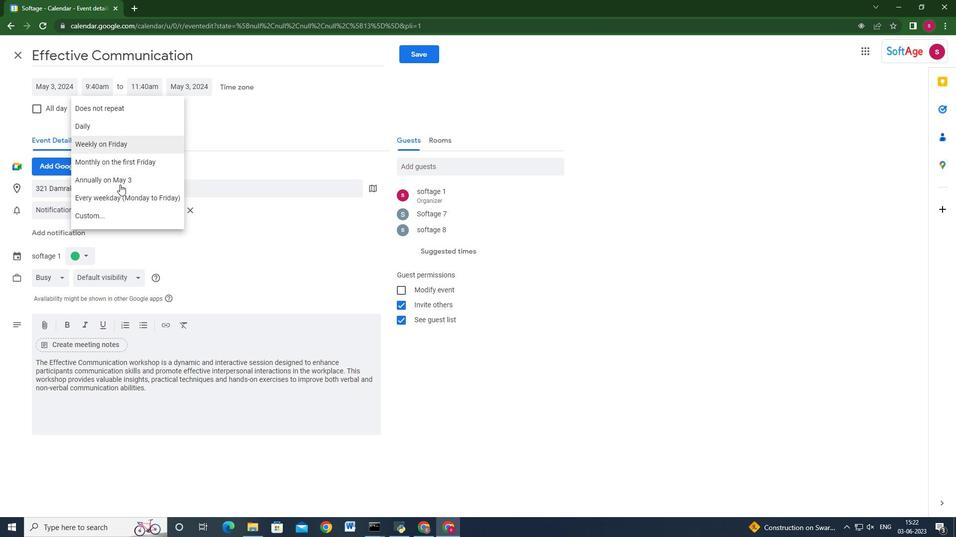 
Action: Mouse pressed left at (118, 210)
Screenshot: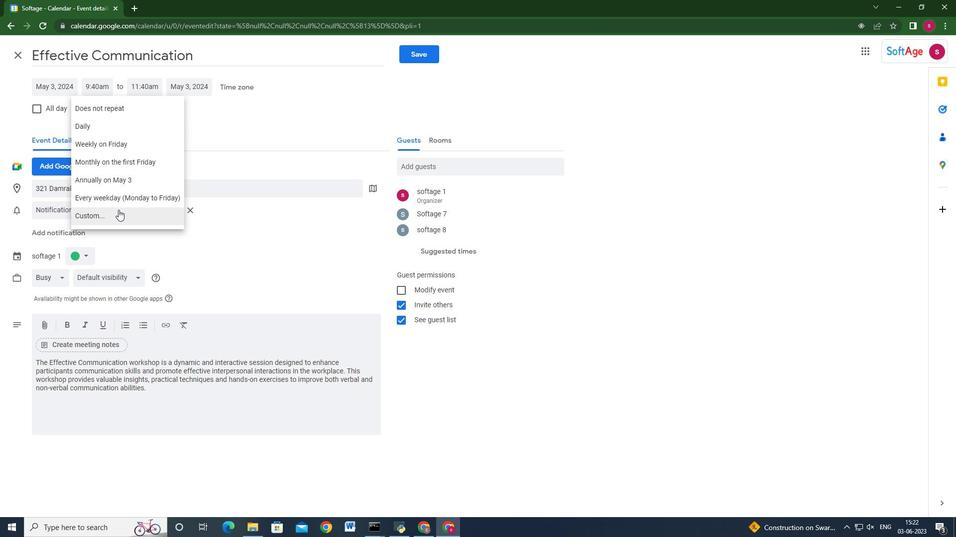 
Action: Mouse moved to (510, 371)
Screenshot: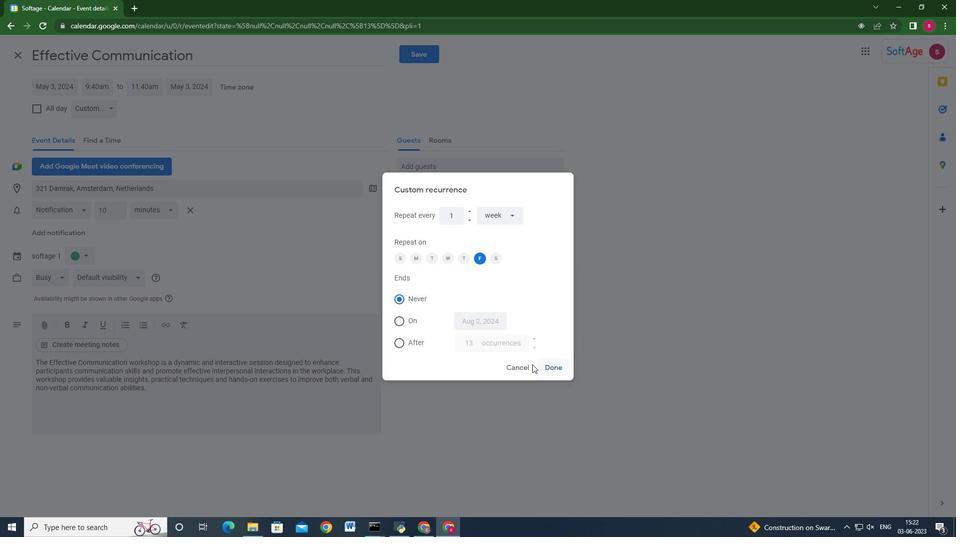 
Action: Mouse pressed left at (510, 371)
Screenshot: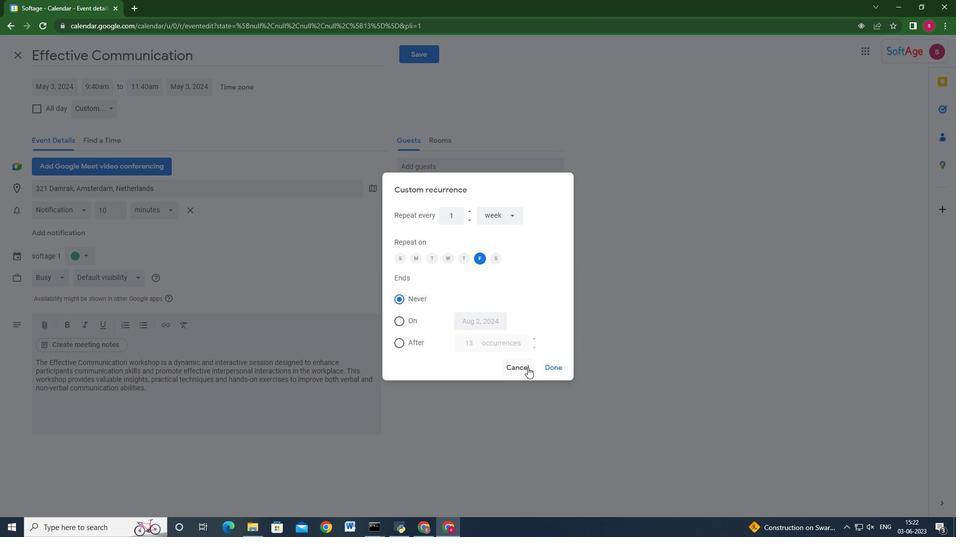 
Action: Mouse moved to (123, 109)
Screenshot: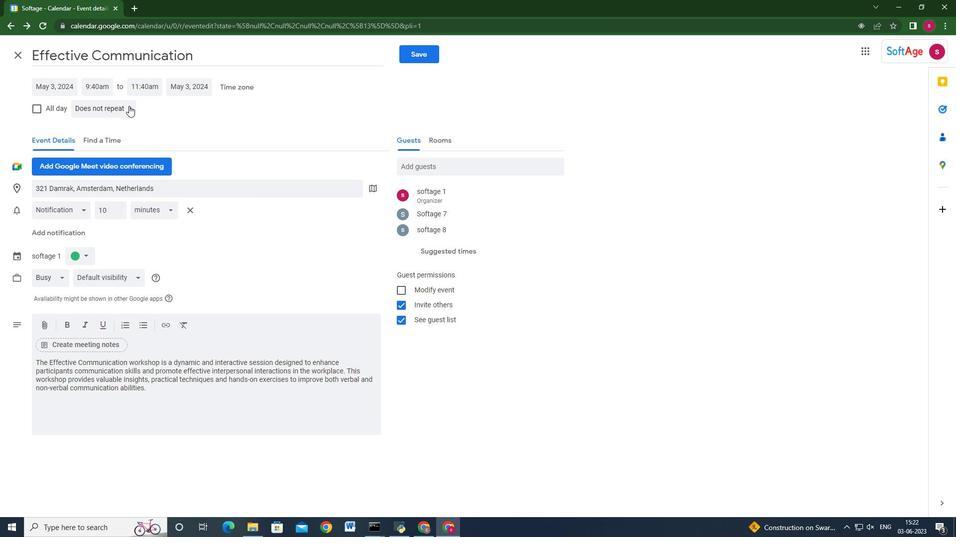 
Action: Mouse pressed left at (123, 109)
Screenshot: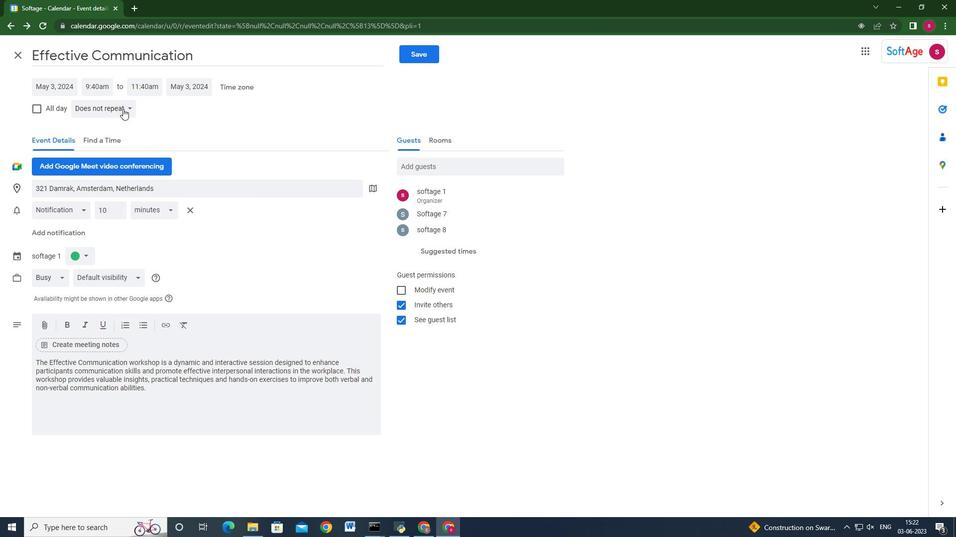 
Action: Mouse moved to (124, 198)
Screenshot: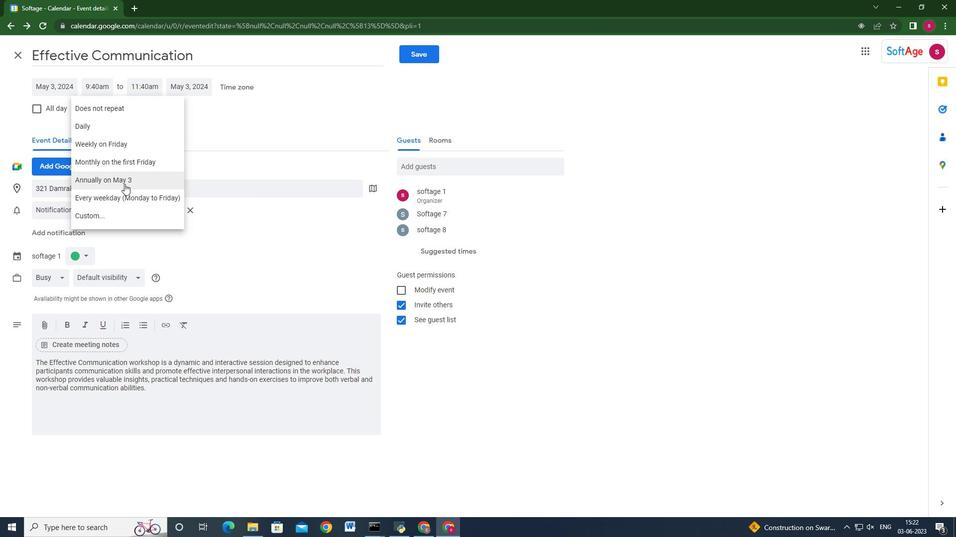 
Action: Mouse pressed left at (124, 198)
Screenshot: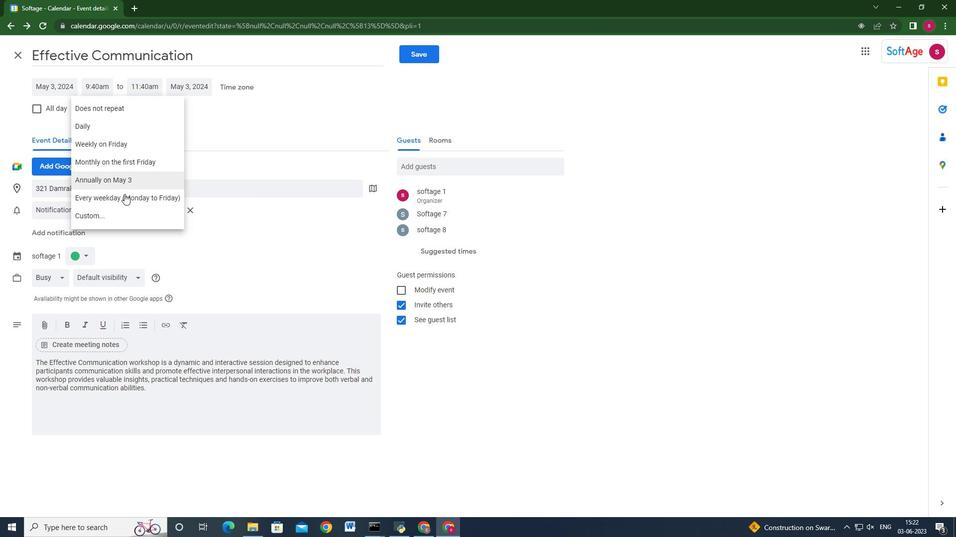 
Action: Mouse moved to (417, 52)
Screenshot: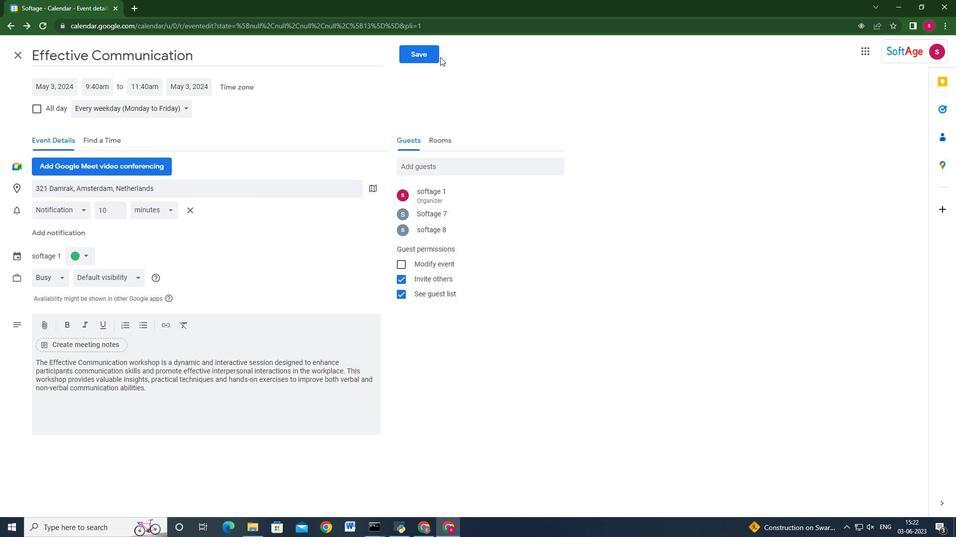 
Action: Mouse pressed left at (417, 52)
Screenshot: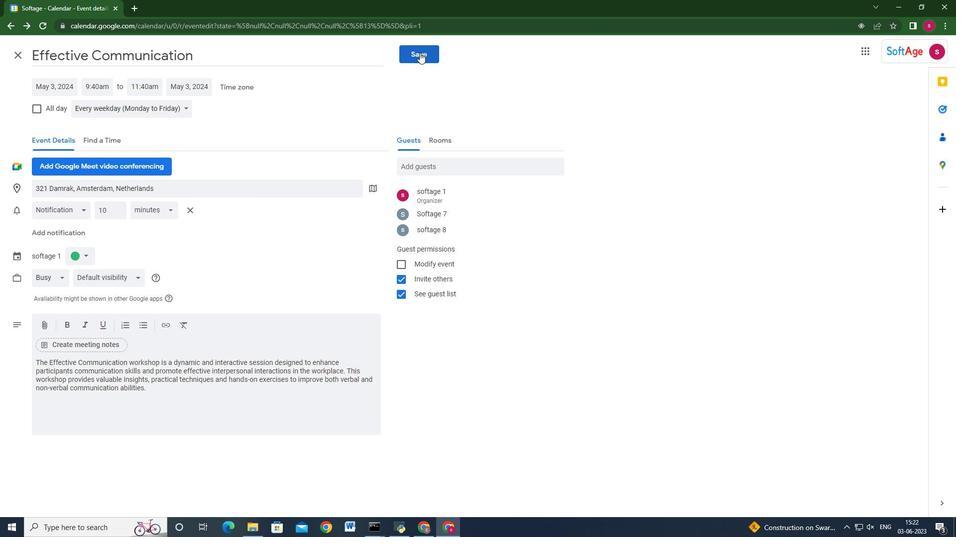 
Action: Mouse moved to (563, 298)
Screenshot: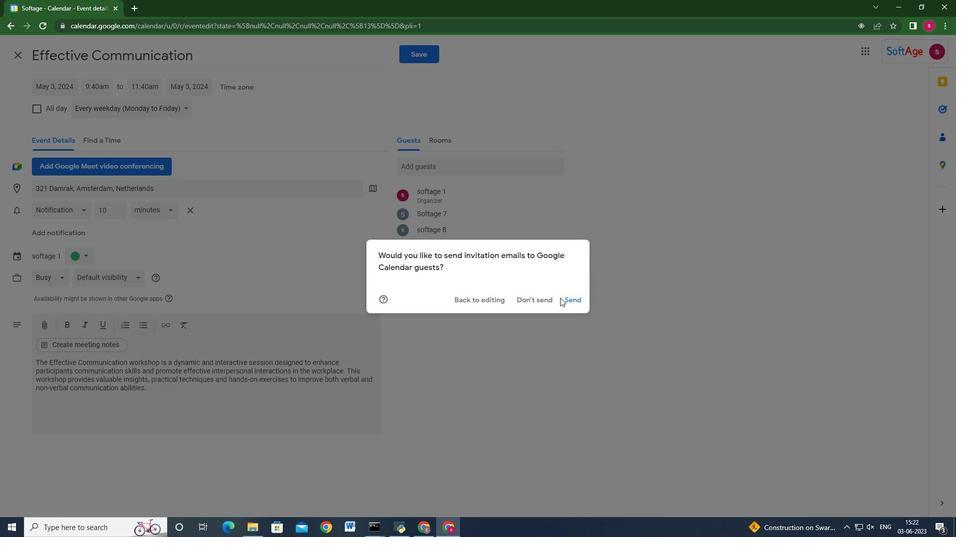 
Action: Mouse pressed left at (563, 298)
Screenshot: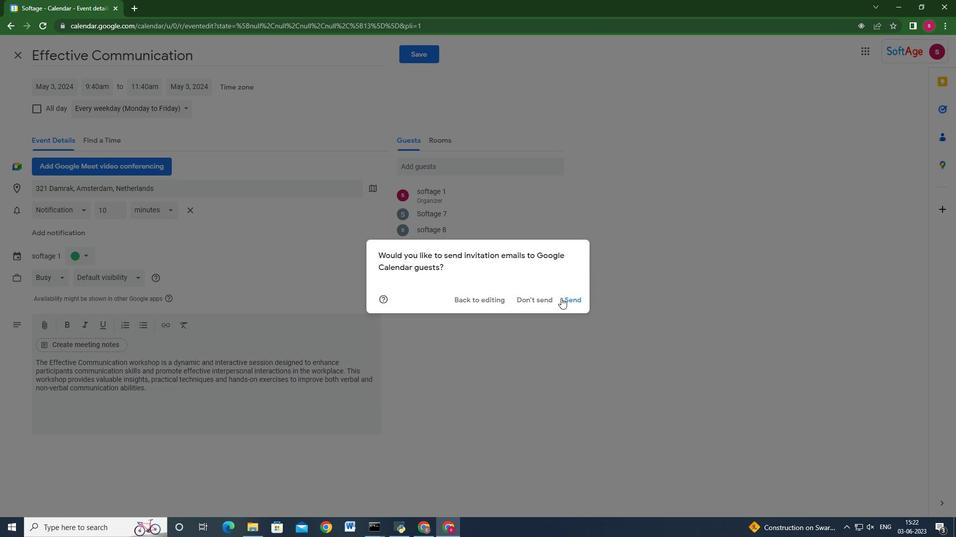 
Action: Mouse moved to (680, 293)
Screenshot: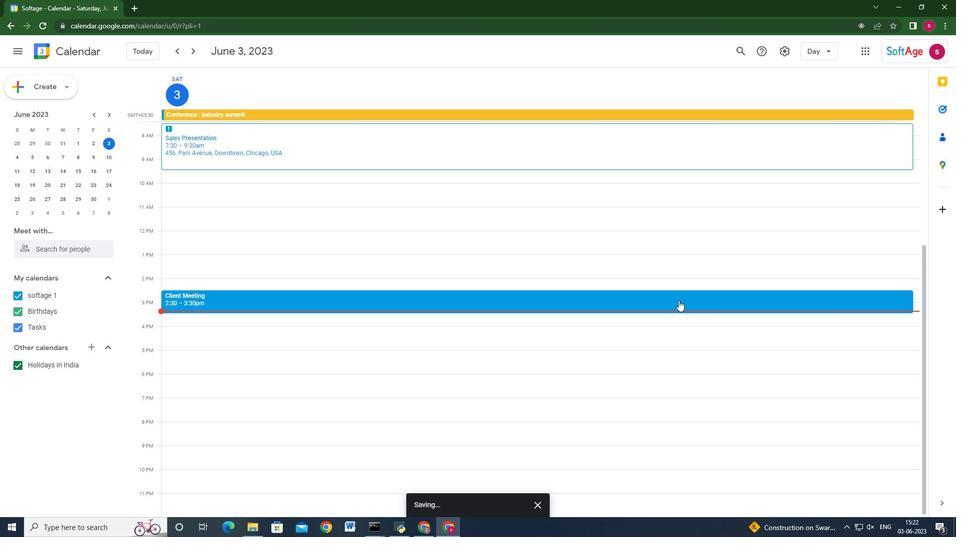 
